 Task: Look for space in Nawāda, India from 4th September, 2023 to 10th September, 2023 for 1 adult in price range Rs.9000 to Rs.17000. Place can be private room with 1  bedroom having 1 bed and 1 bathroom. Property type can be house, flat, guest house, hotel. Amenities needed are: washing machine. Booking option can be shelf check-in. Required host language is English.
Action: Mouse moved to (487, 69)
Screenshot: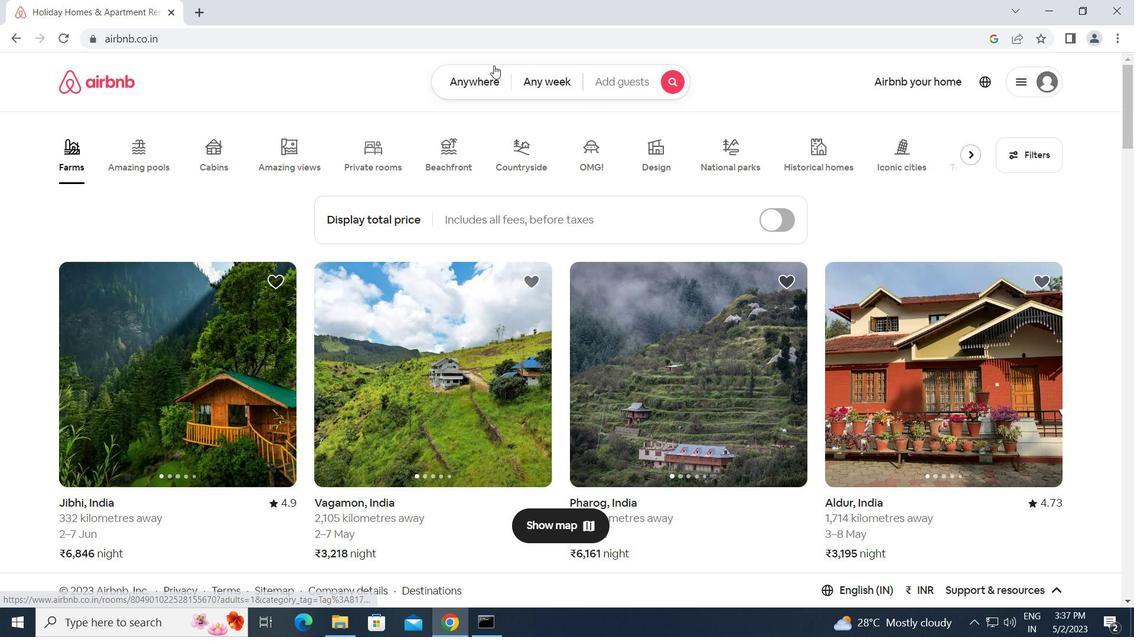 
Action: Mouse pressed left at (487, 69)
Screenshot: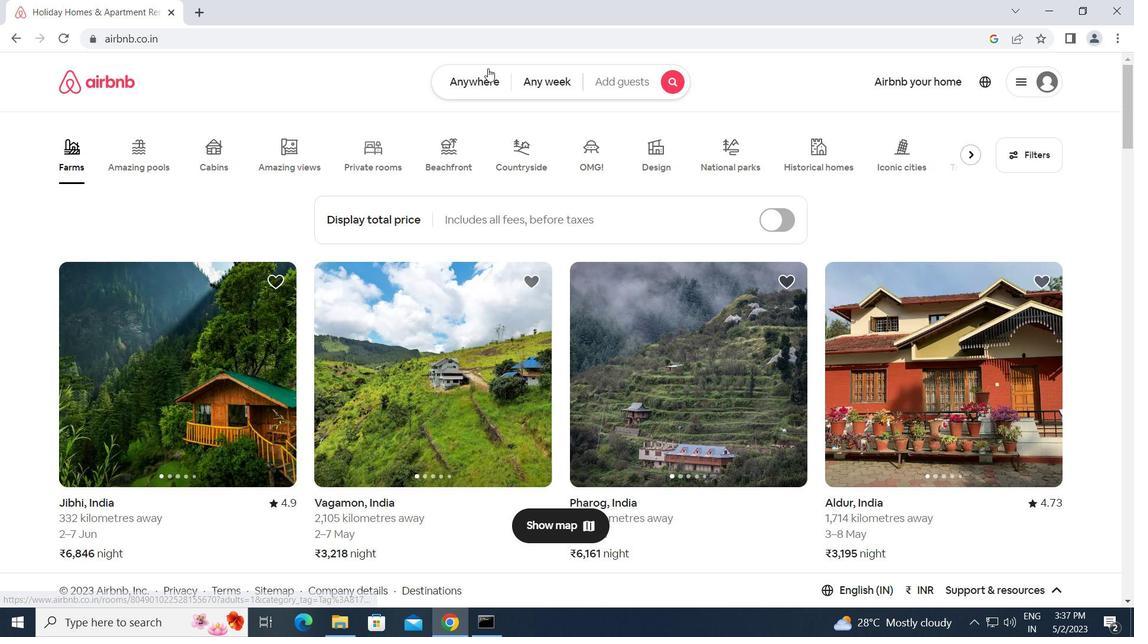 
Action: Mouse moved to (380, 134)
Screenshot: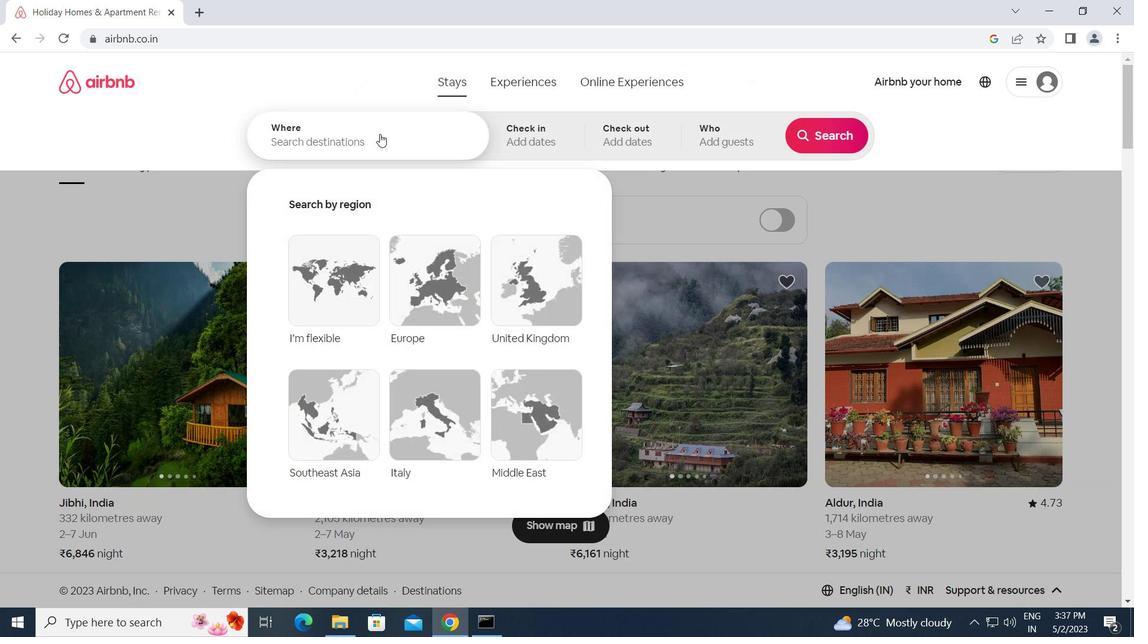 
Action: Mouse pressed left at (380, 134)
Screenshot: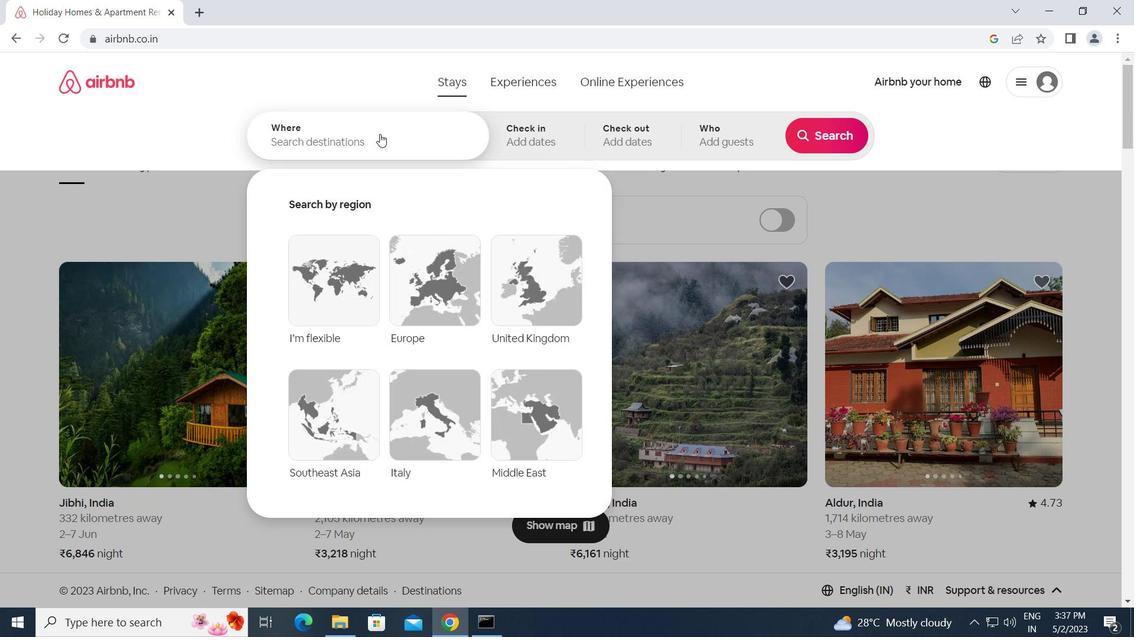 
Action: Key pressed n<Key.caps_lock>awada,<Key.space><Key.caps_lock>i<Key.caps_lock>ndia<Key.enter>
Screenshot: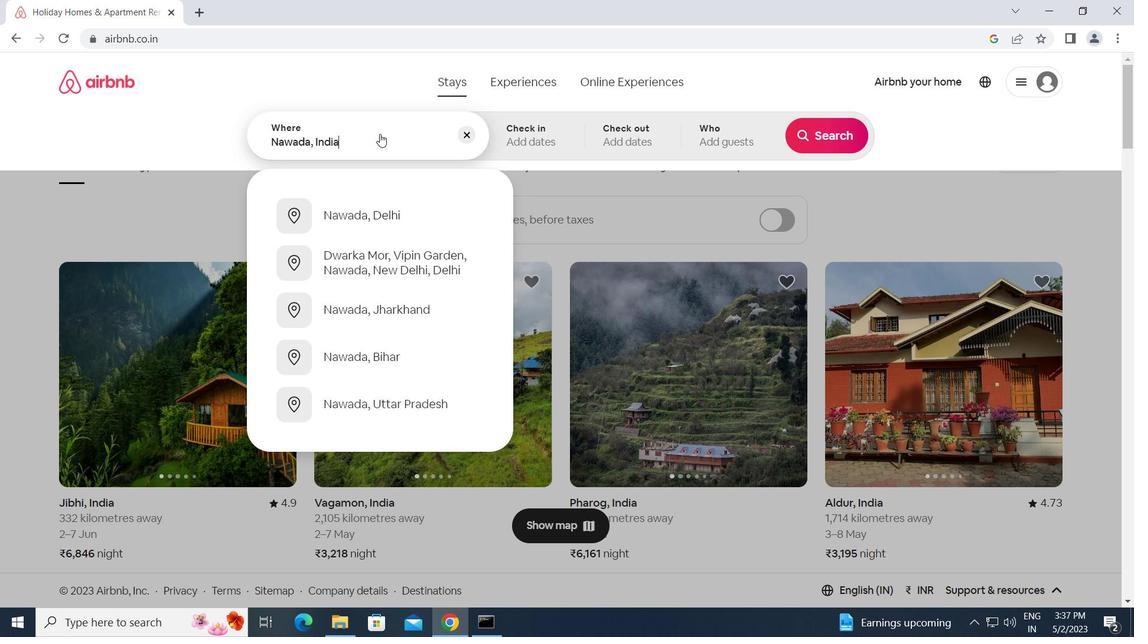 
Action: Mouse moved to (823, 252)
Screenshot: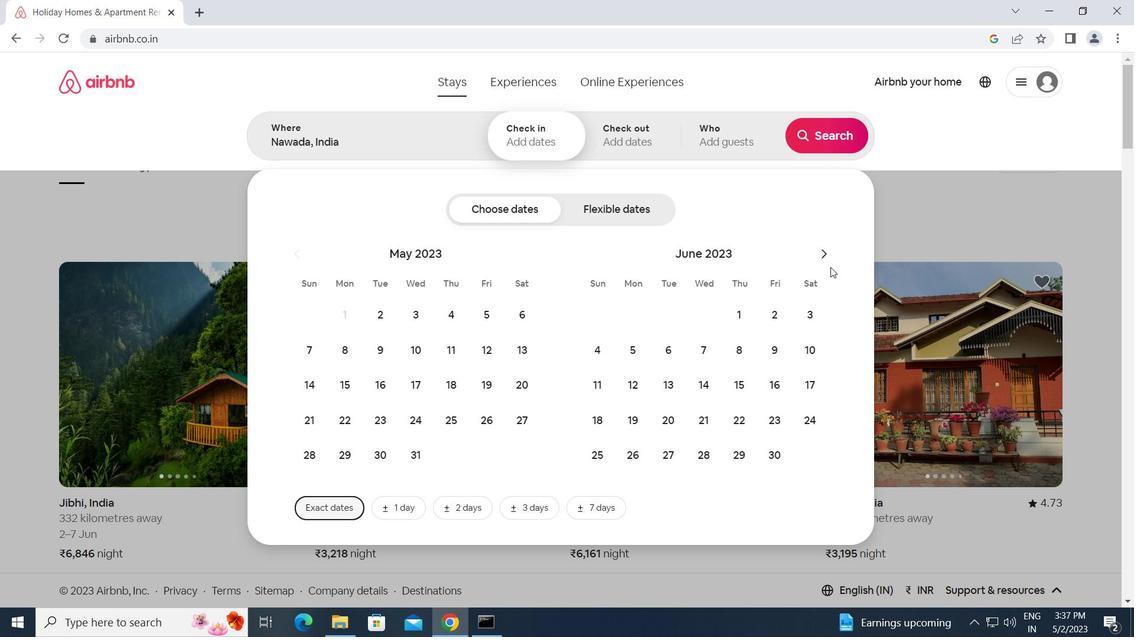 
Action: Mouse pressed left at (823, 252)
Screenshot: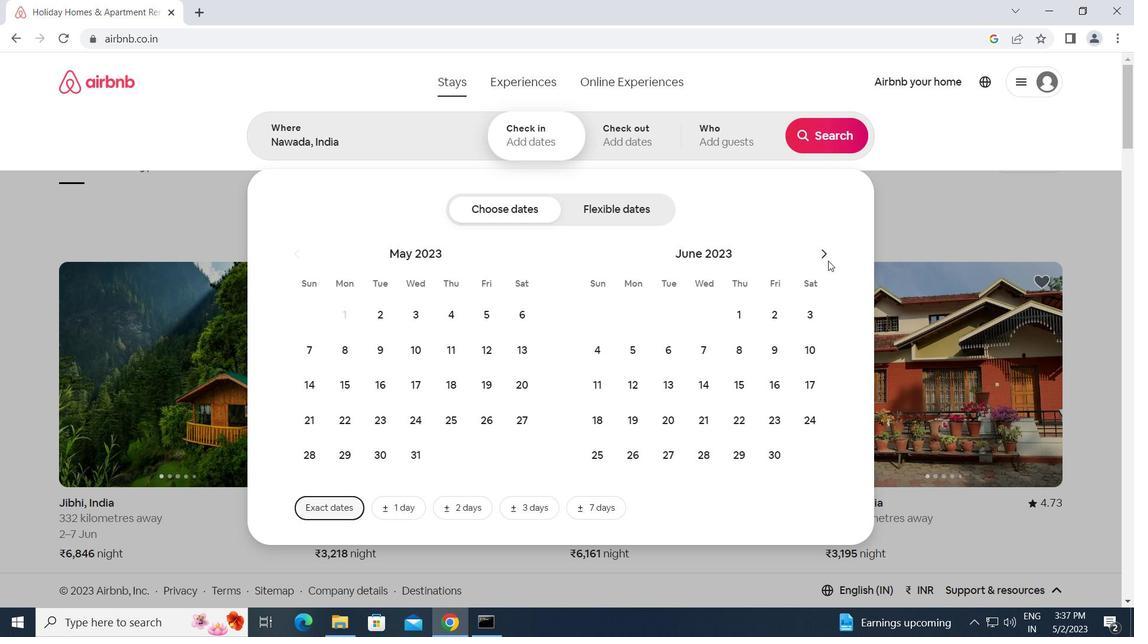 
Action: Mouse moved to (823, 252)
Screenshot: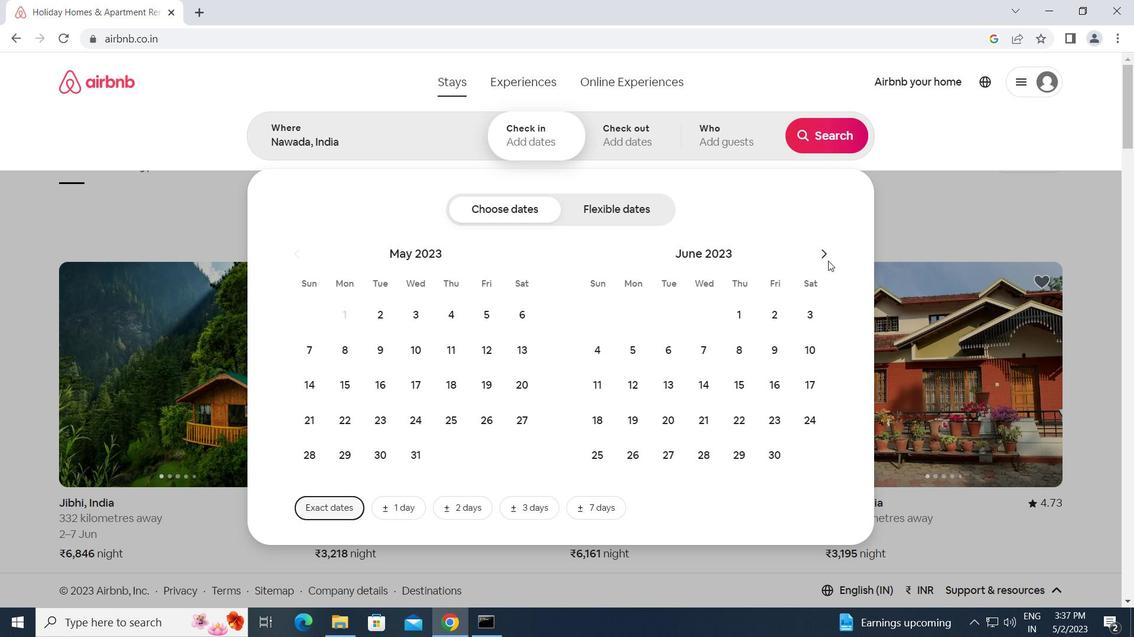 
Action: Mouse pressed left at (823, 252)
Screenshot: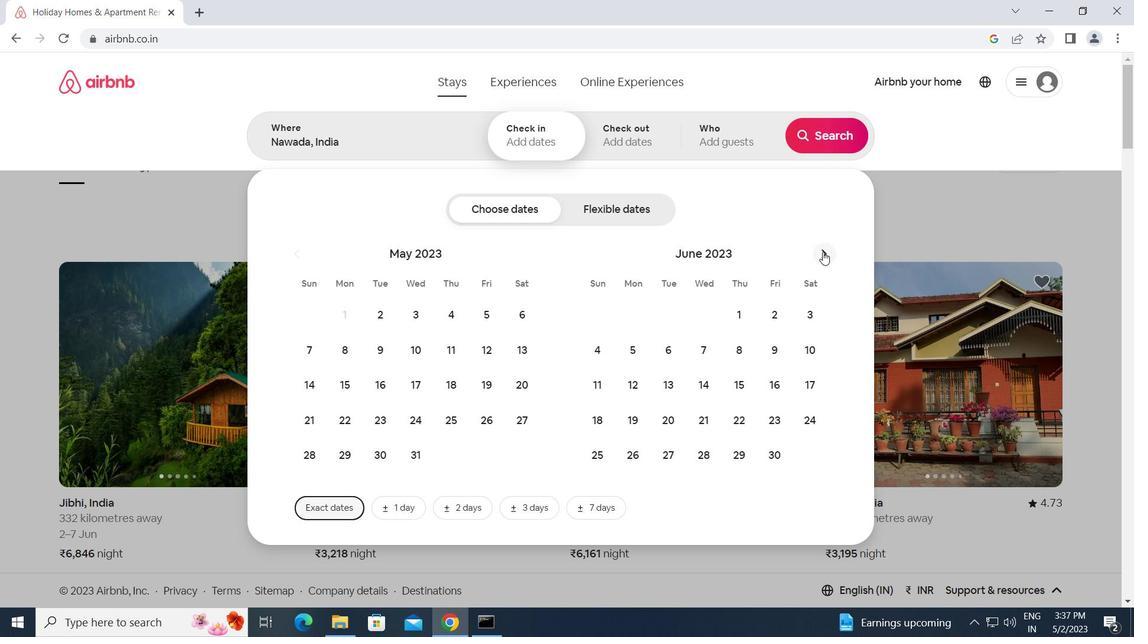 
Action: Mouse pressed left at (823, 252)
Screenshot: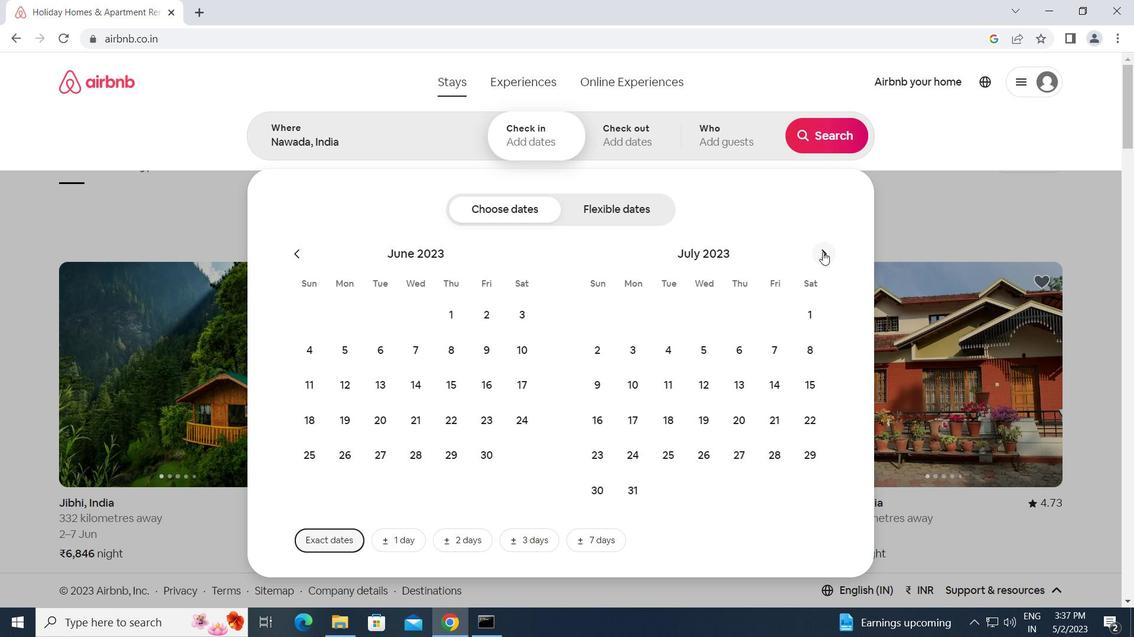 
Action: Mouse moved to (823, 252)
Screenshot: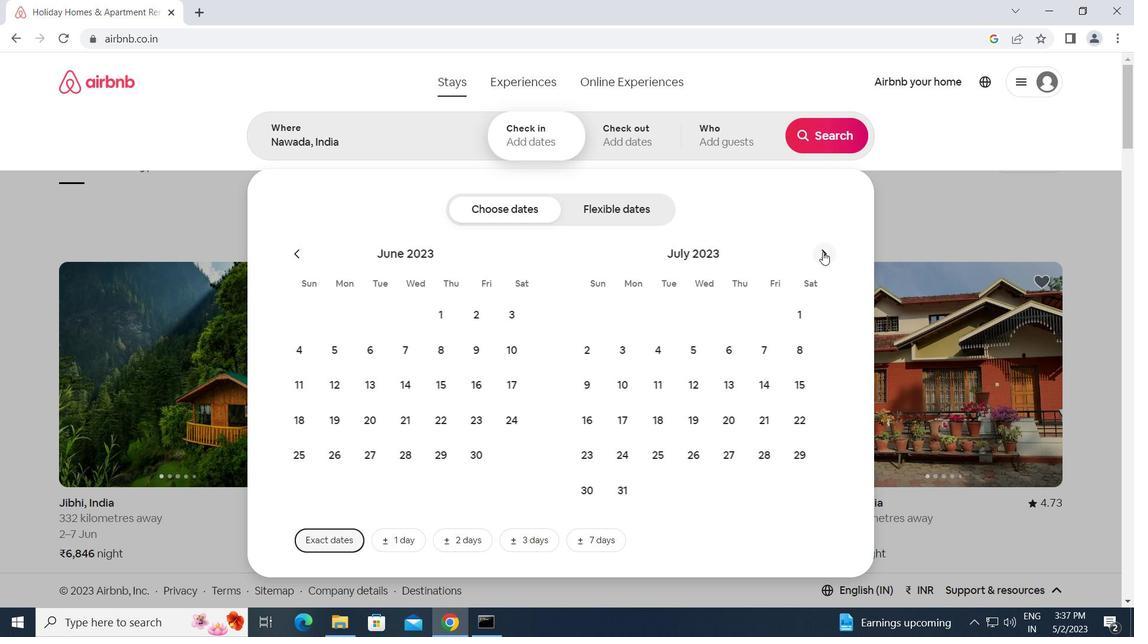 
Action: Mouse pressed left at (823, 252)
Screenshot: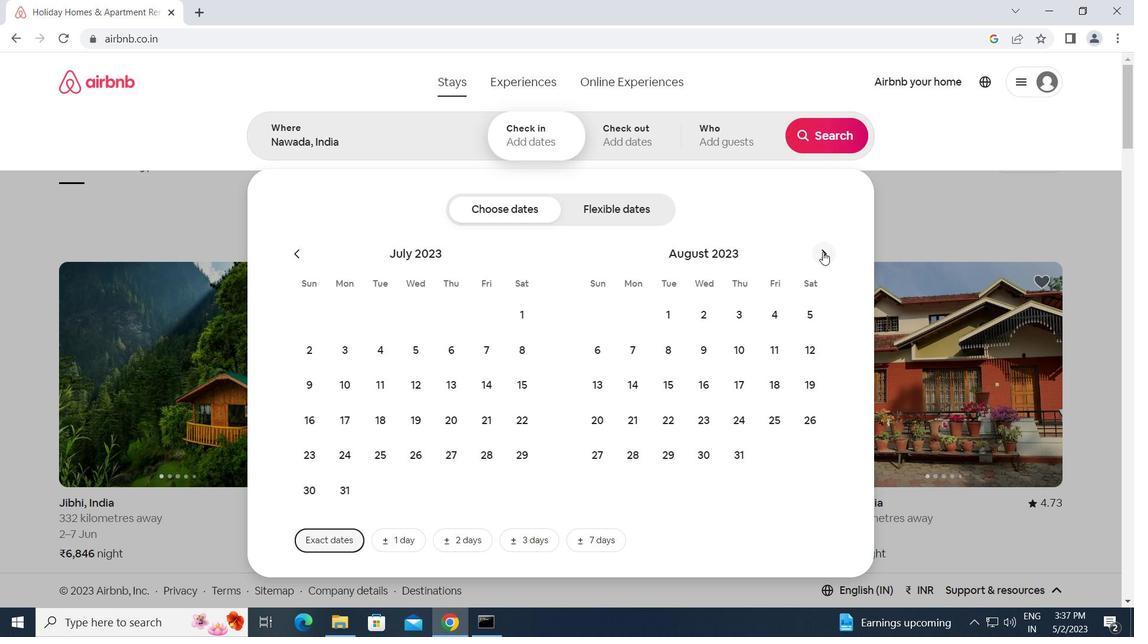 
Action: Mouse moved to (630, 354)
Screenshot: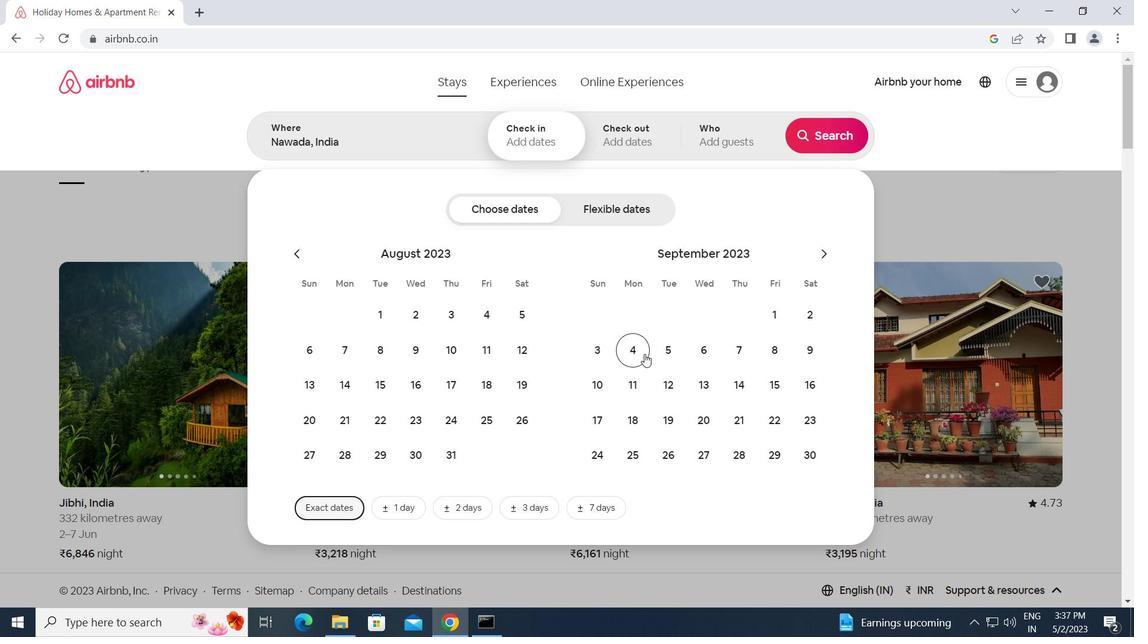 
Action: Mouse pressed left at (630, 354)
Screenshot: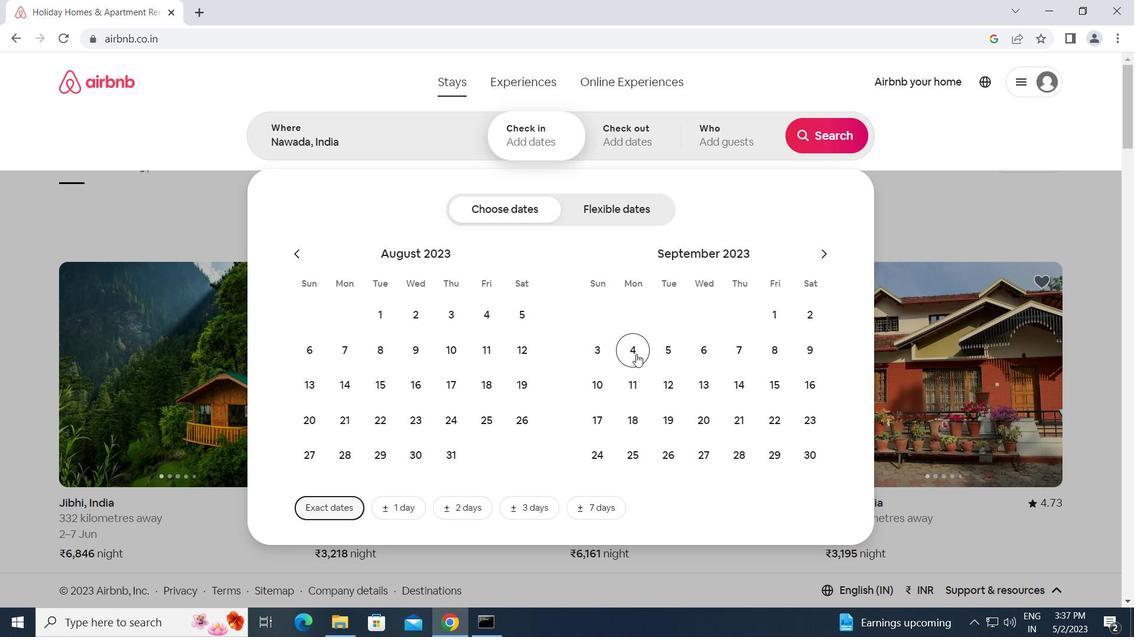 
Action: Mouse moved to (591, 389)
Screenshot: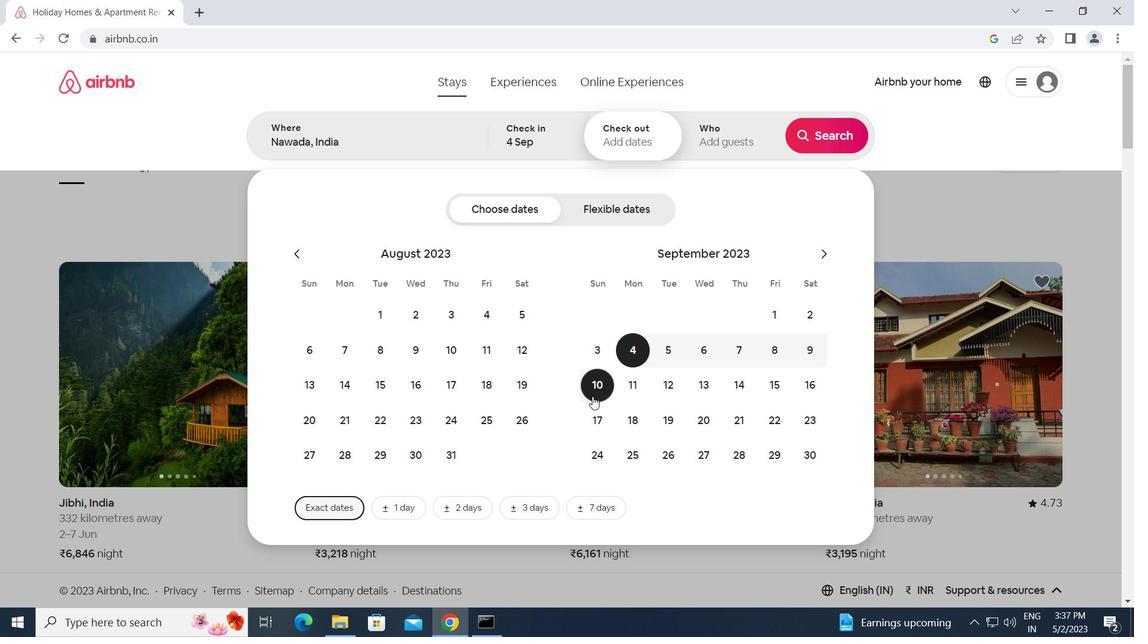 
Action: Mouse pressed left at (591, 389)
Screenshot: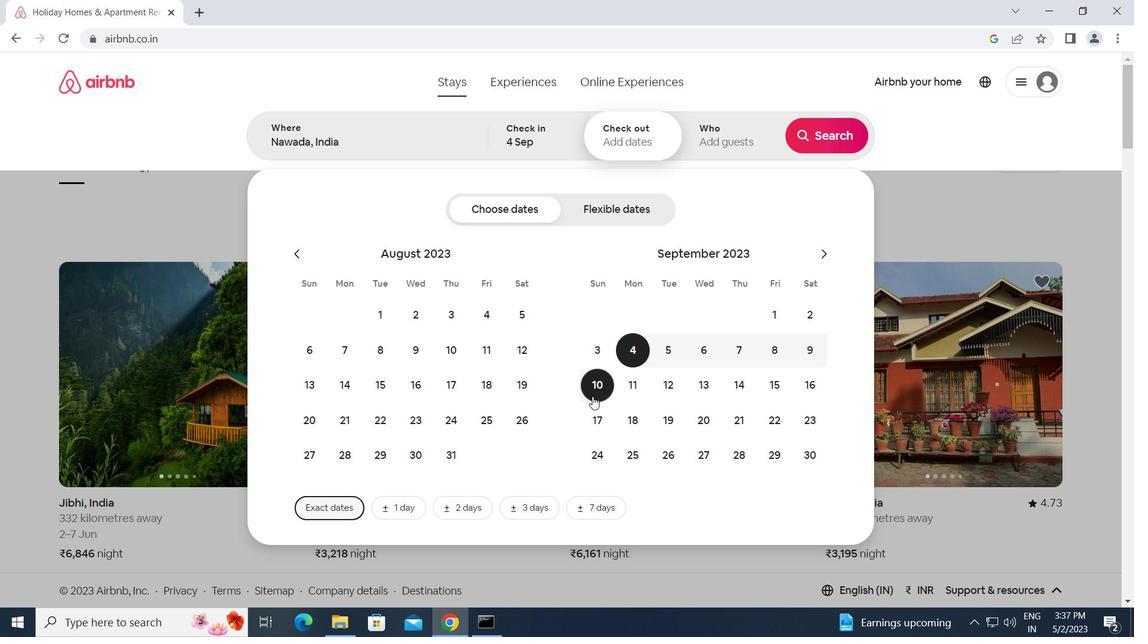 
Action: Mouse moved to (734, 138)
Screenshot: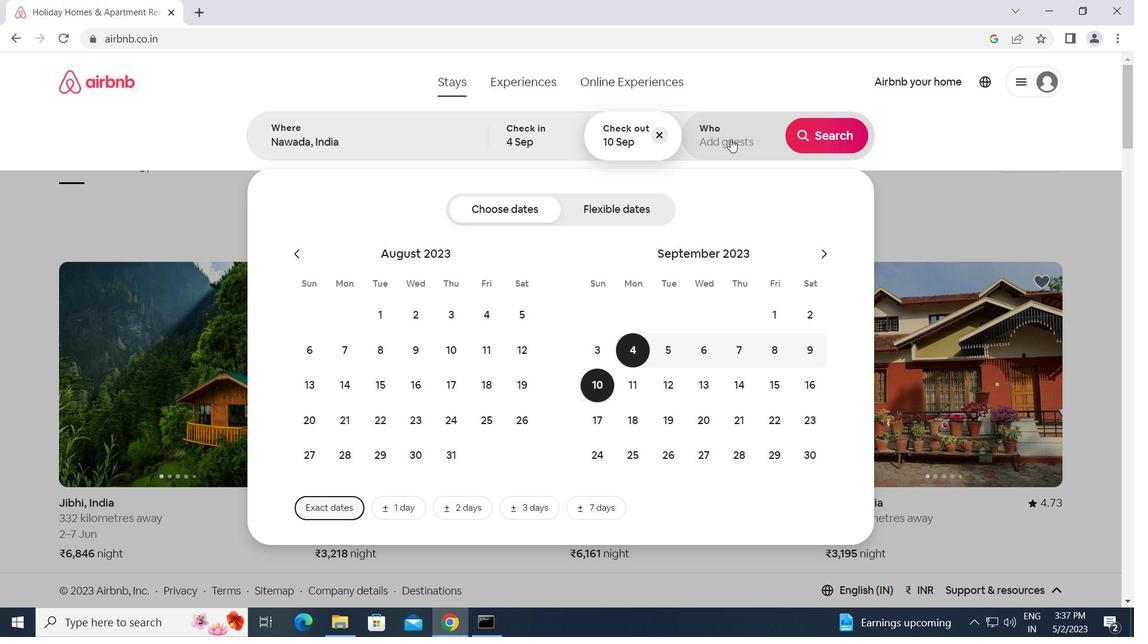 
Action: Mouse pressed left at (734, 138)
Screenshot: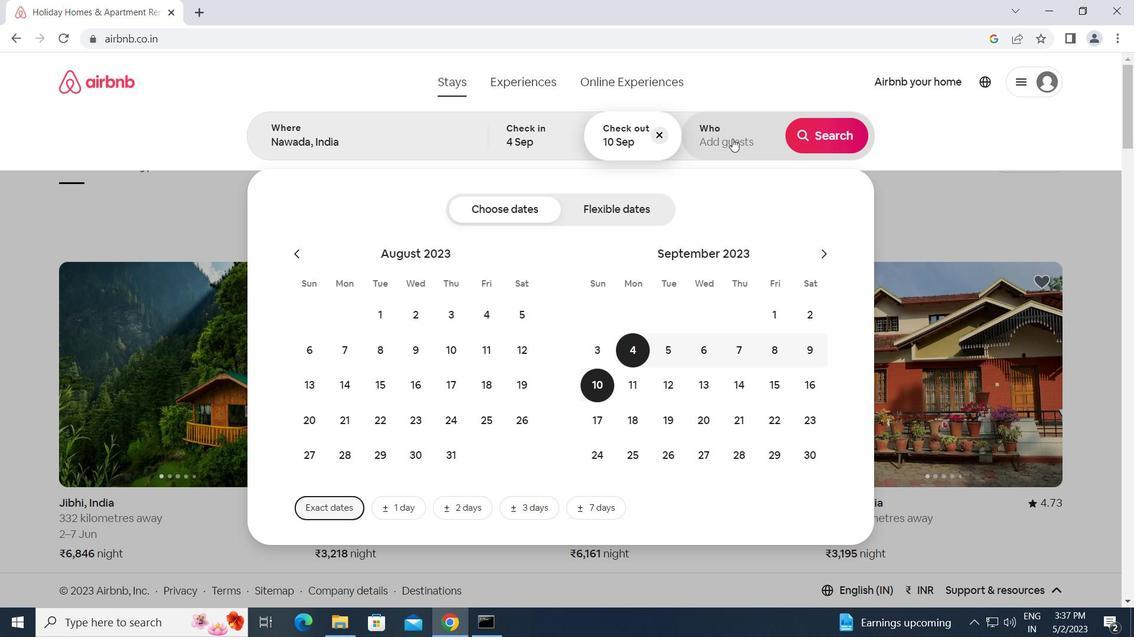 
Action: Mouse moved to (834, 206)
Screenshot: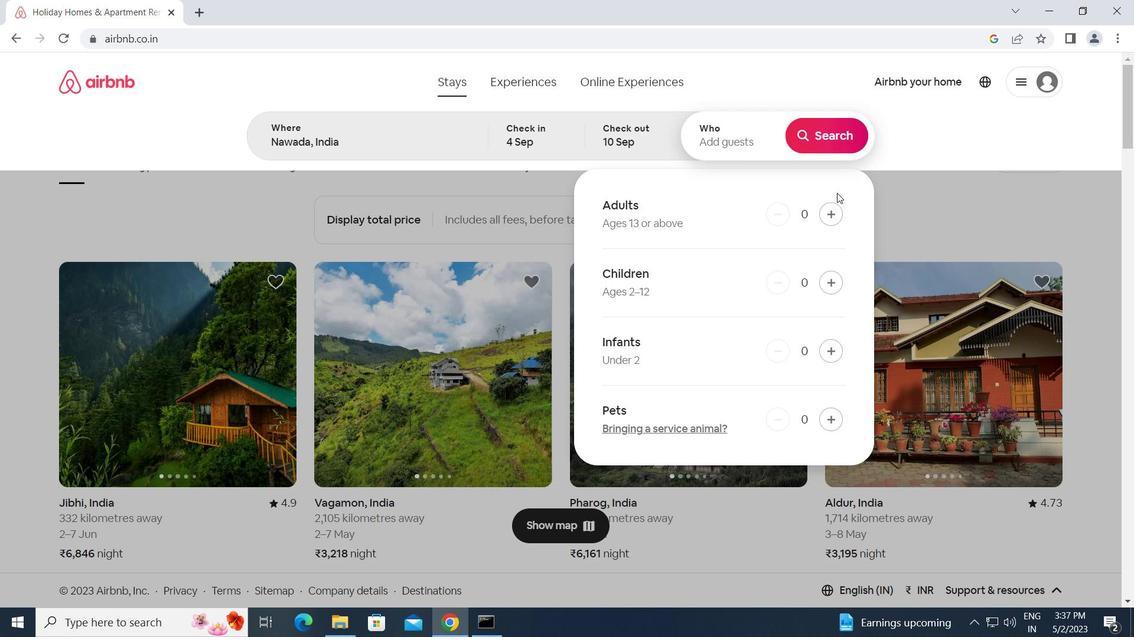 
Action: Mouse pressed left at (834, 206)
Screenshot: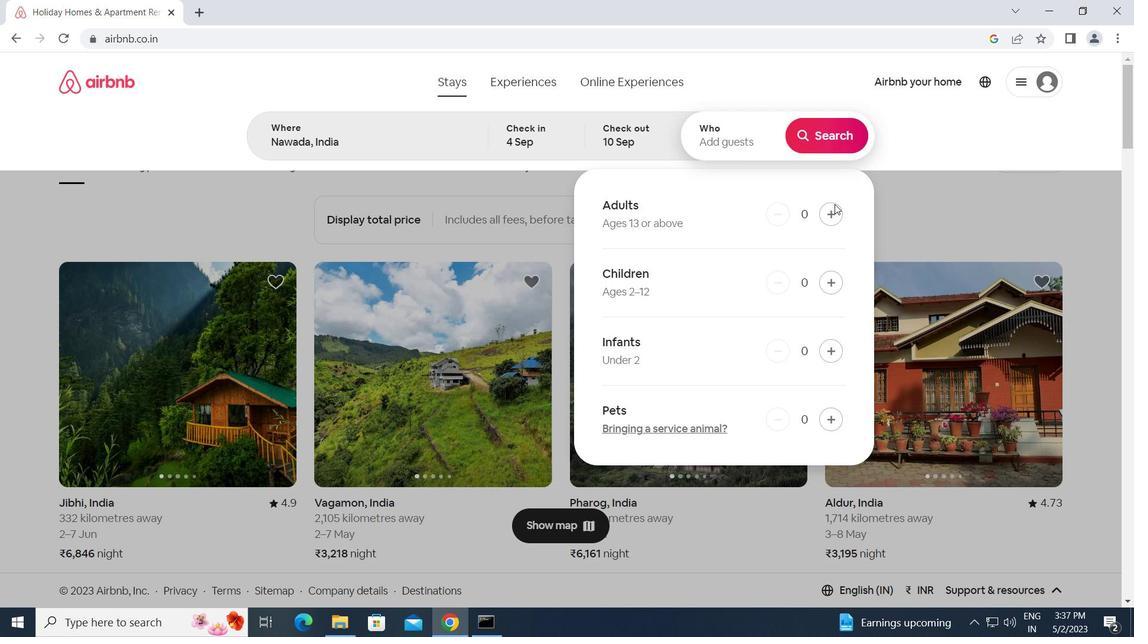 
Action: Mouse moved to (842, 135)
Screenshot: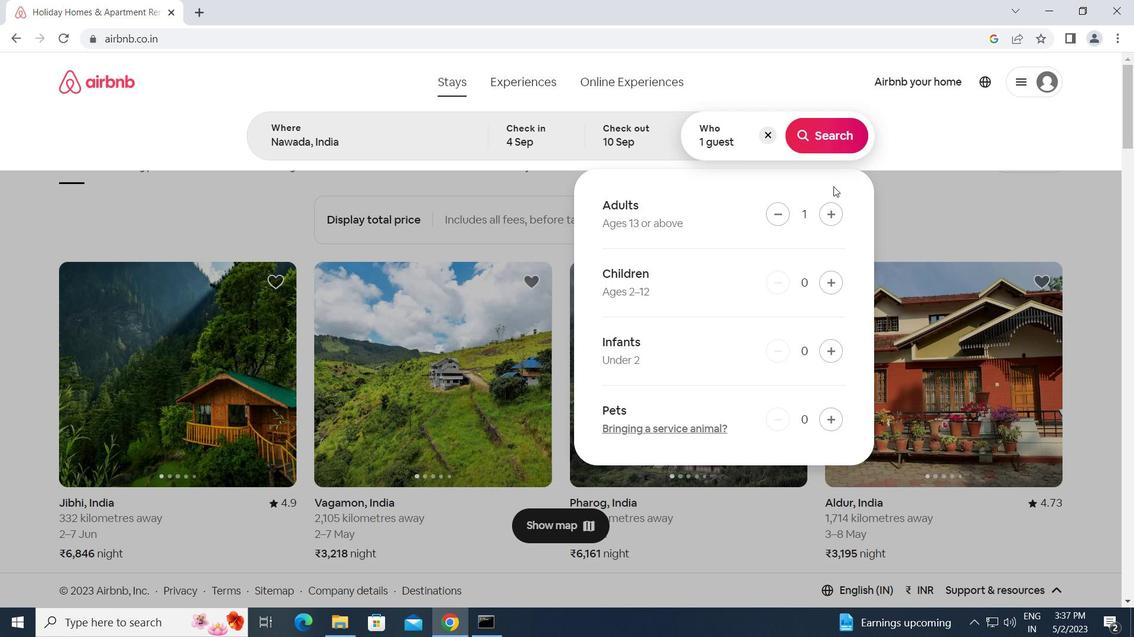 
Action: Mouse pressed left at (842, 135)
Screenshot: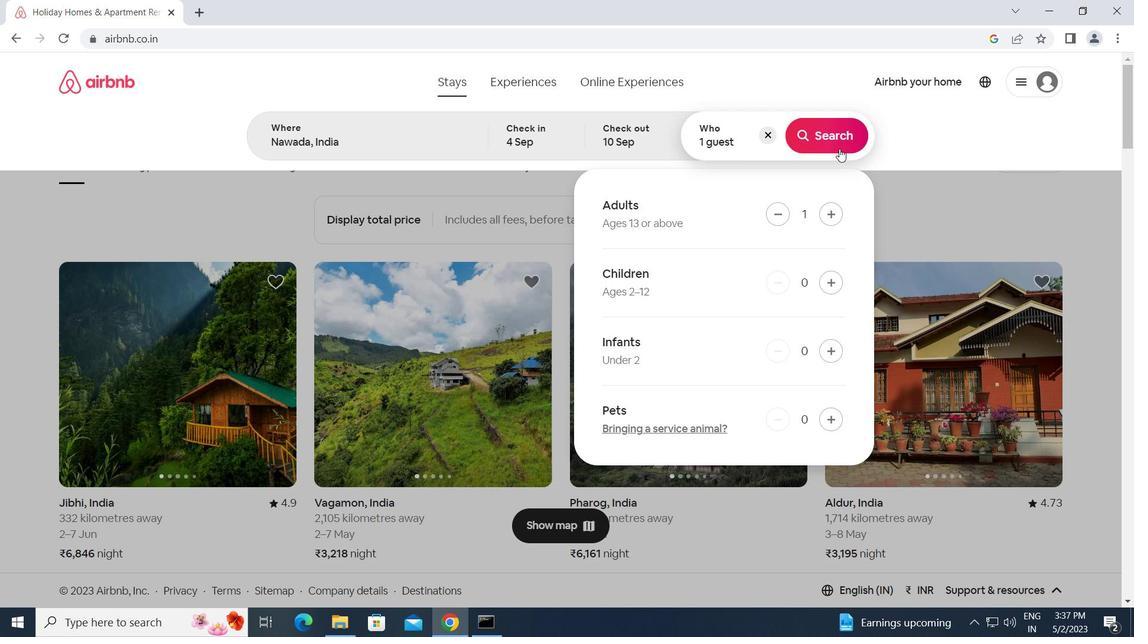 
Action: Mouse moved to (1063, 144)
Screenshot: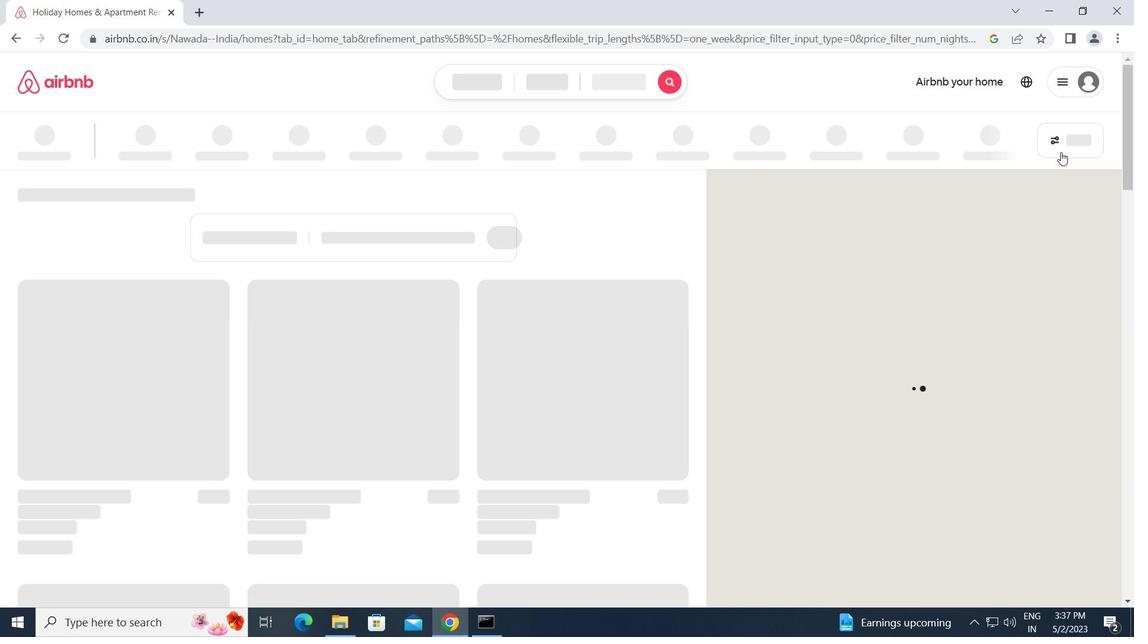 
Action: Mouse pressed left at (1063, 144)
Screenshot: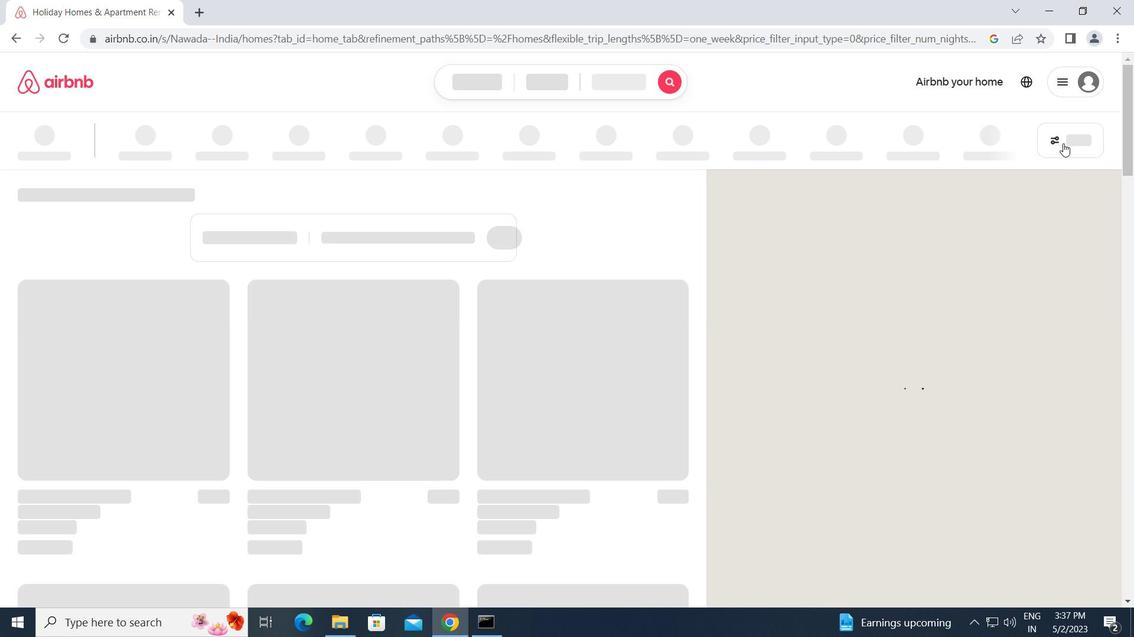 
Action: Mouse moved to (373, 330)
Screenshot: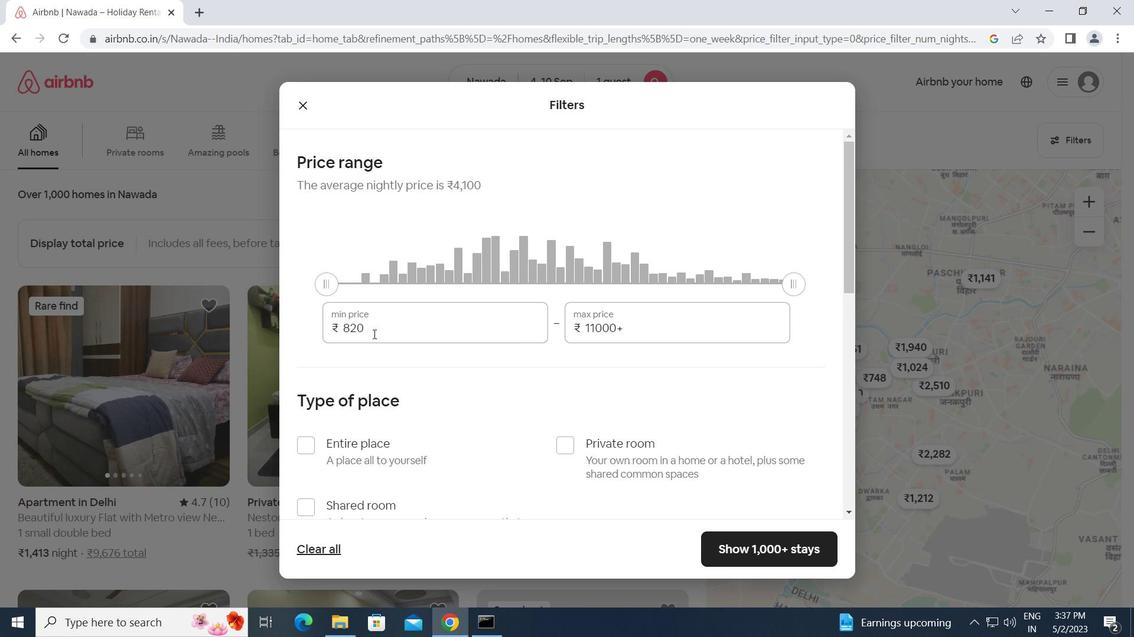 
Action: Mouse pressed left at (373, 330)
Screenshot: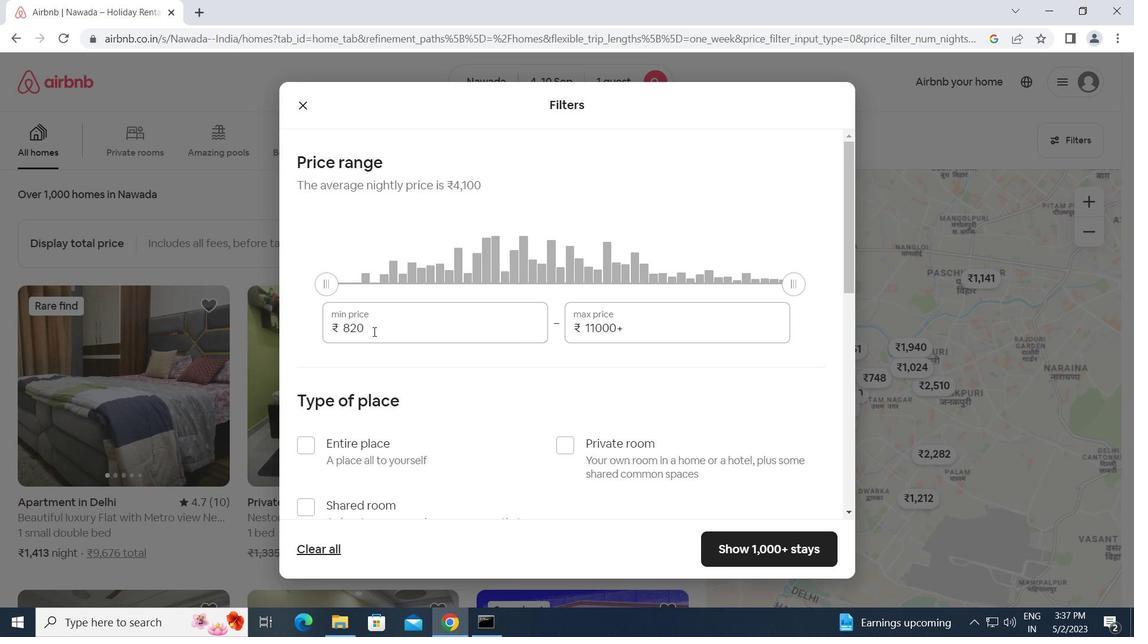 
Action: Mouse moved to (342, 334)
Screenshot: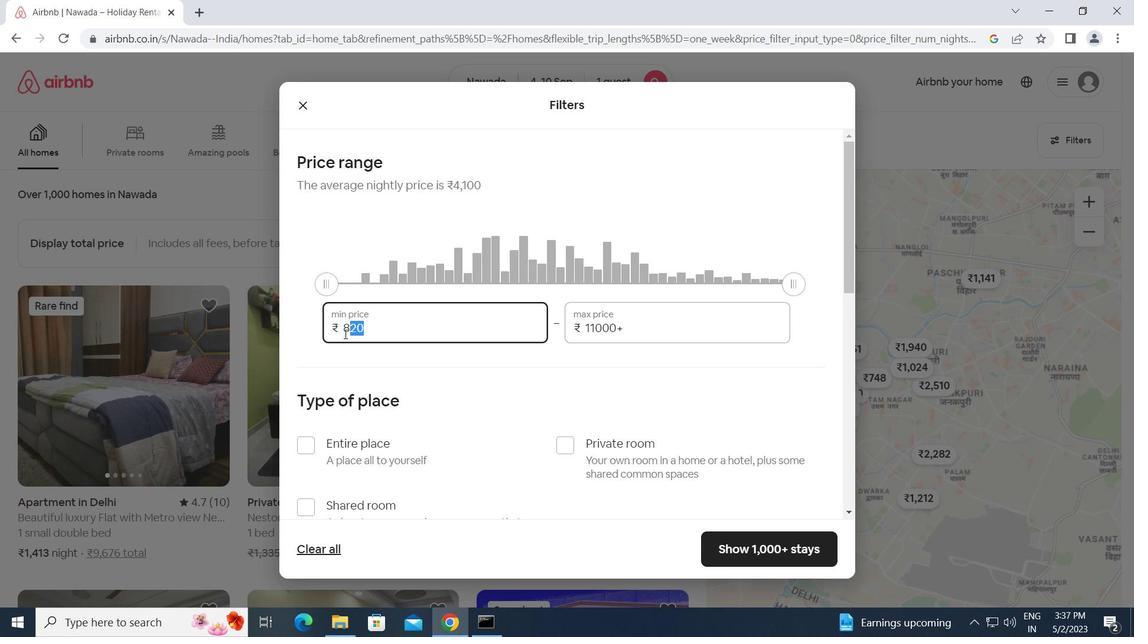 
Action: Key pressed 9000<Key.tab>17000
Screenshot: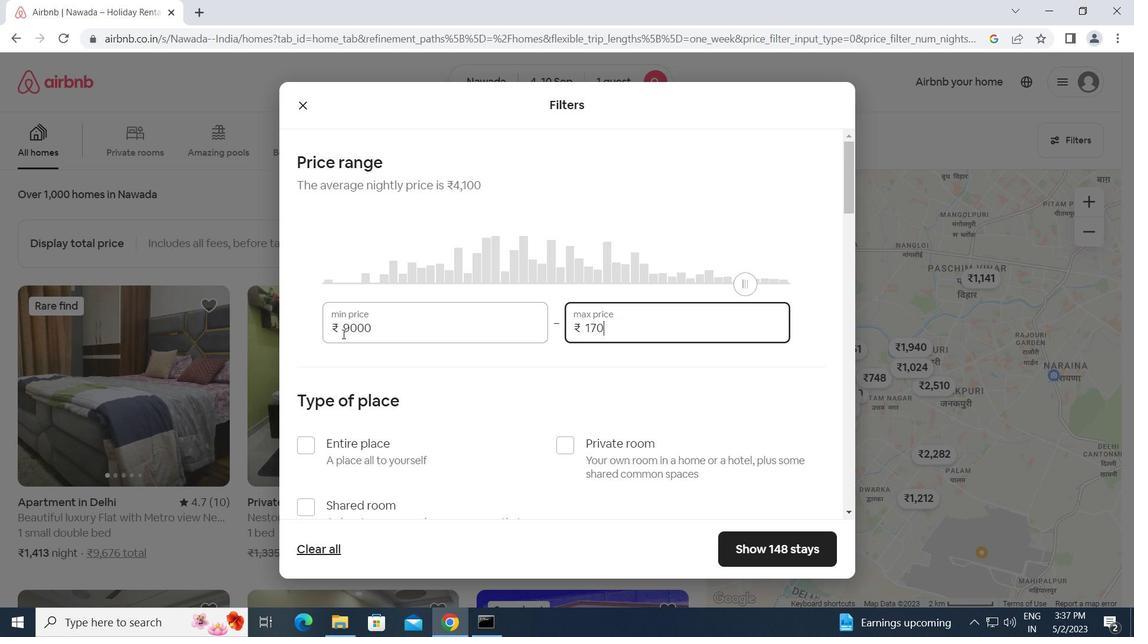 
Action: Mouse moved to (574, 445)
Screenshot: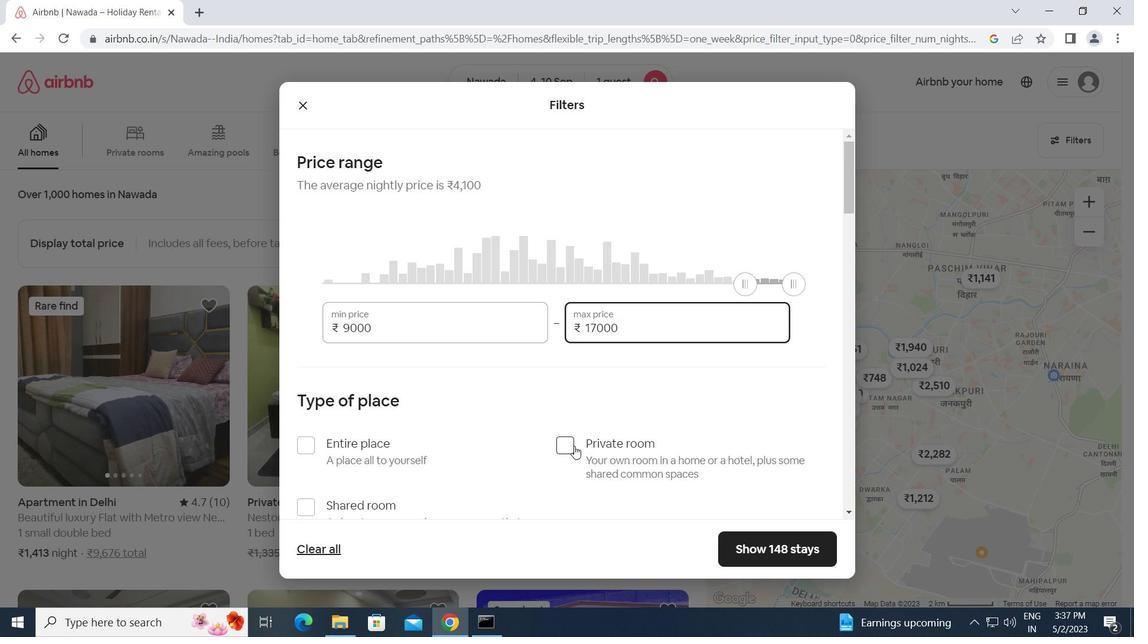 
Action: Mouse pressed left at (574, 445)
Screenshot: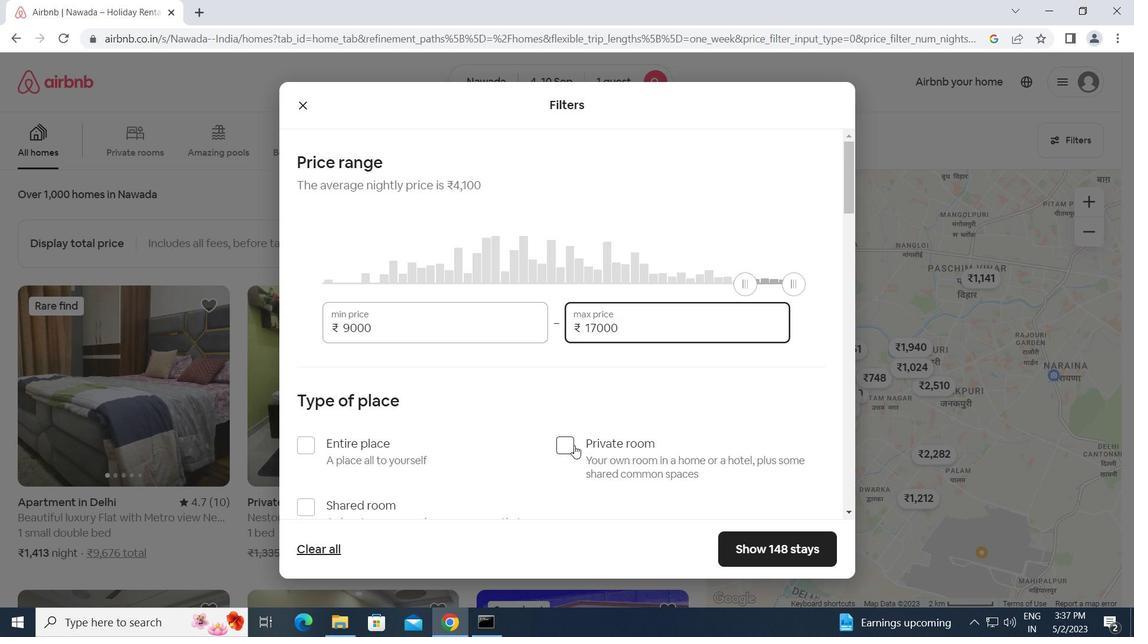 
Action: Mouse moved to (572, 445)
Screenshot: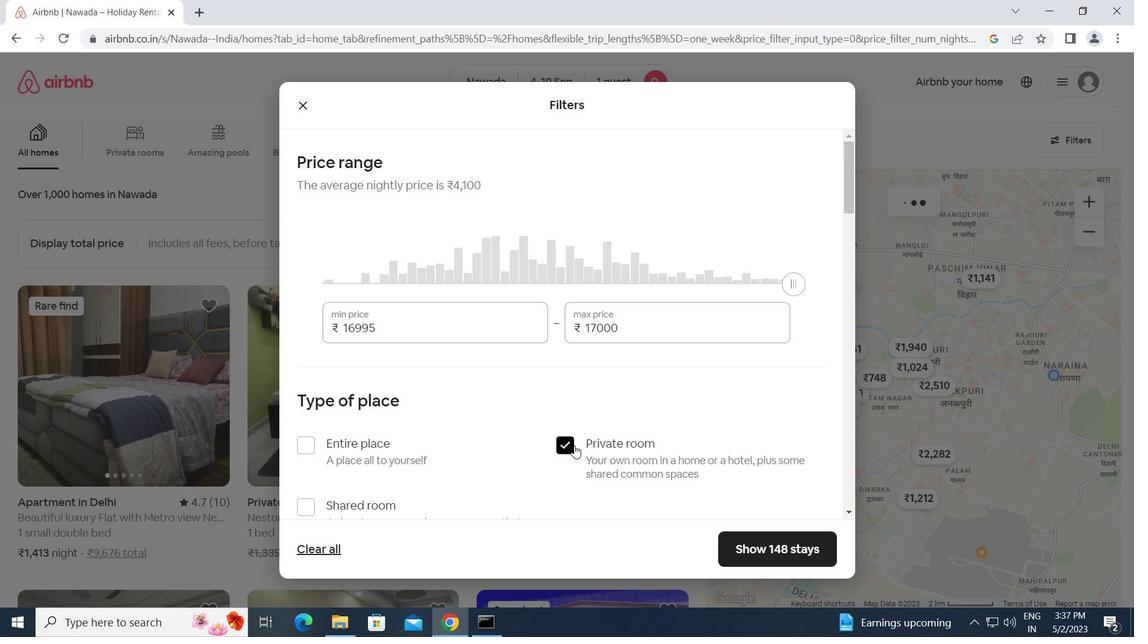 
Action: Mouse scrolled (572, 444) with delta (0, 0)
Screenshot: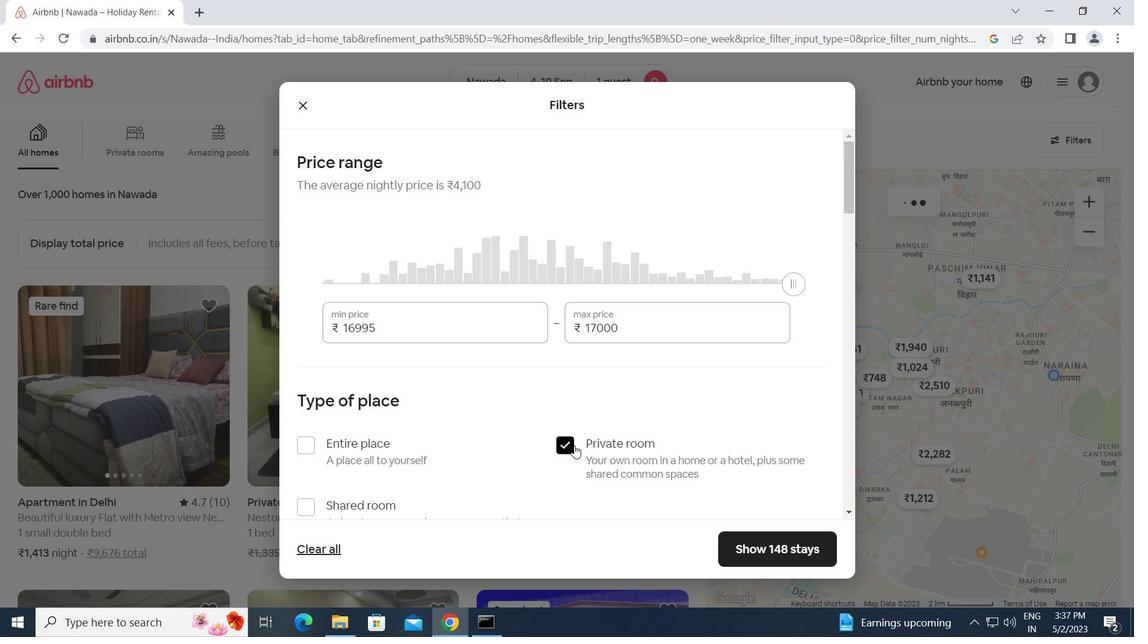 
Action: Mouse scrolled (572, 444) with delta (0, 0)
Screenshot: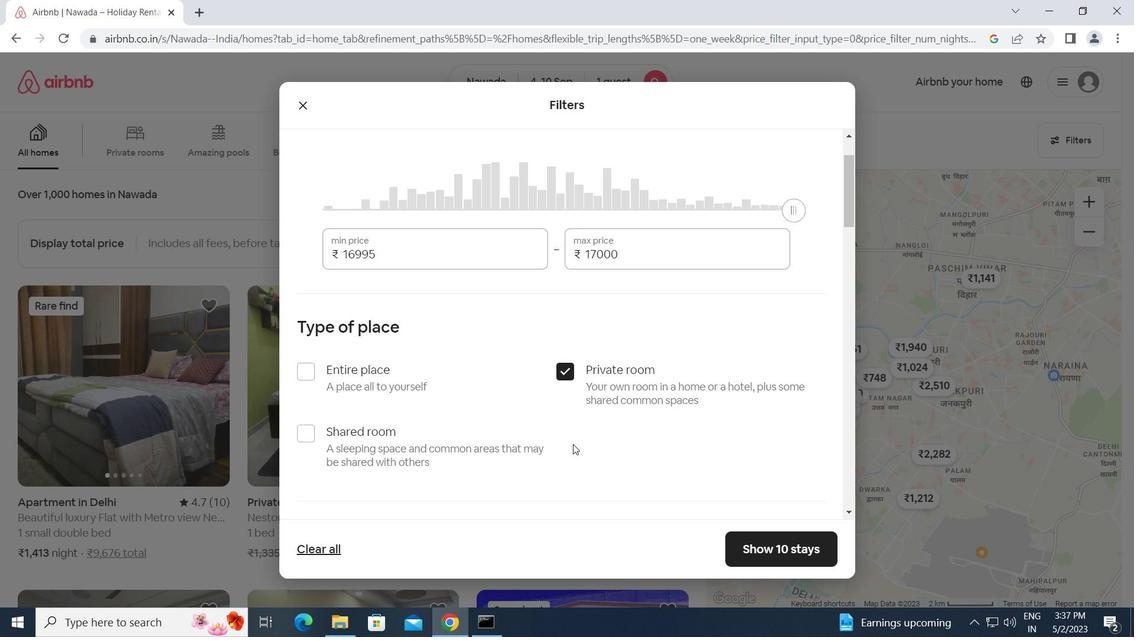 
Action: Mouse scrolled (572, 444) with delta (0, 0)
Screenshot: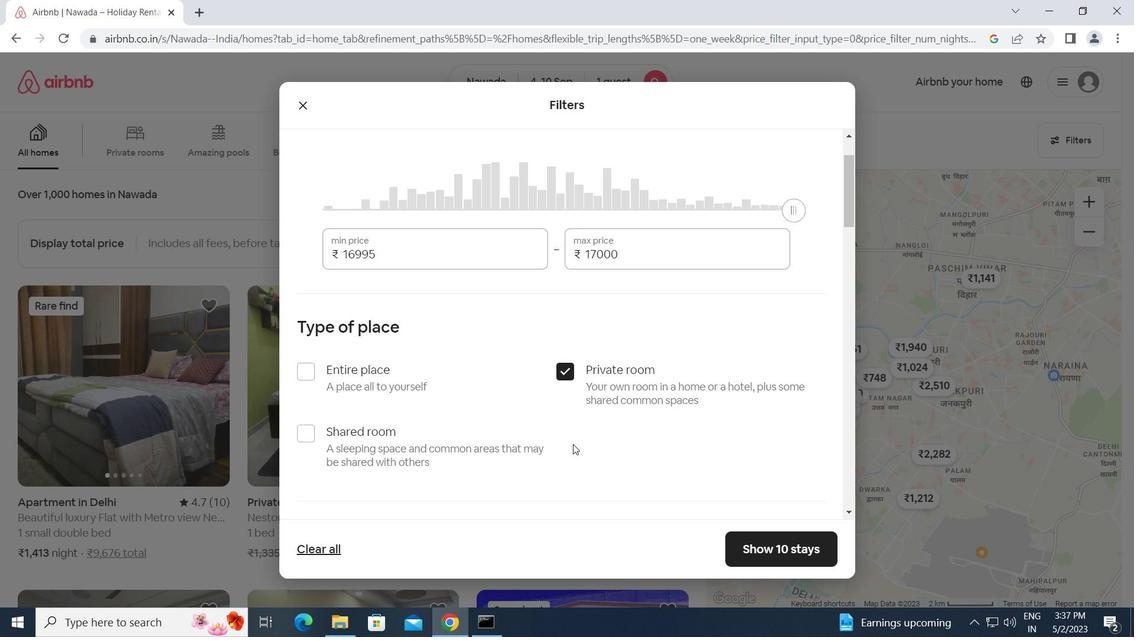 
Action: Mouse scrolled (572, 444) with delta (0, 0)
Screenshot: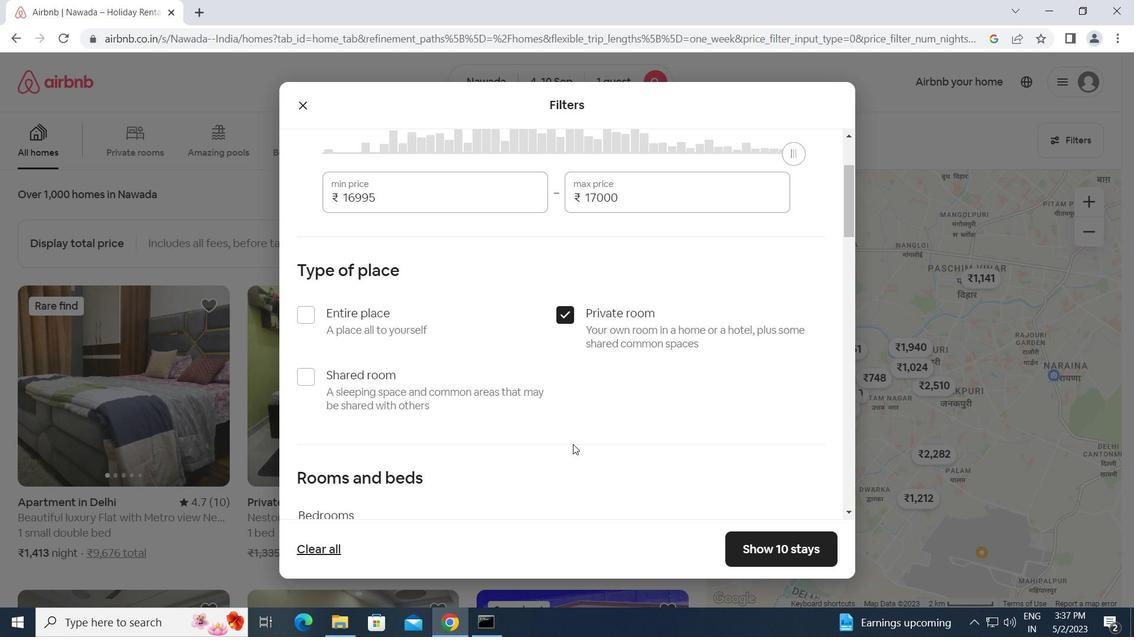 
Action: Mouse moved to (384, 388)
Screenshot: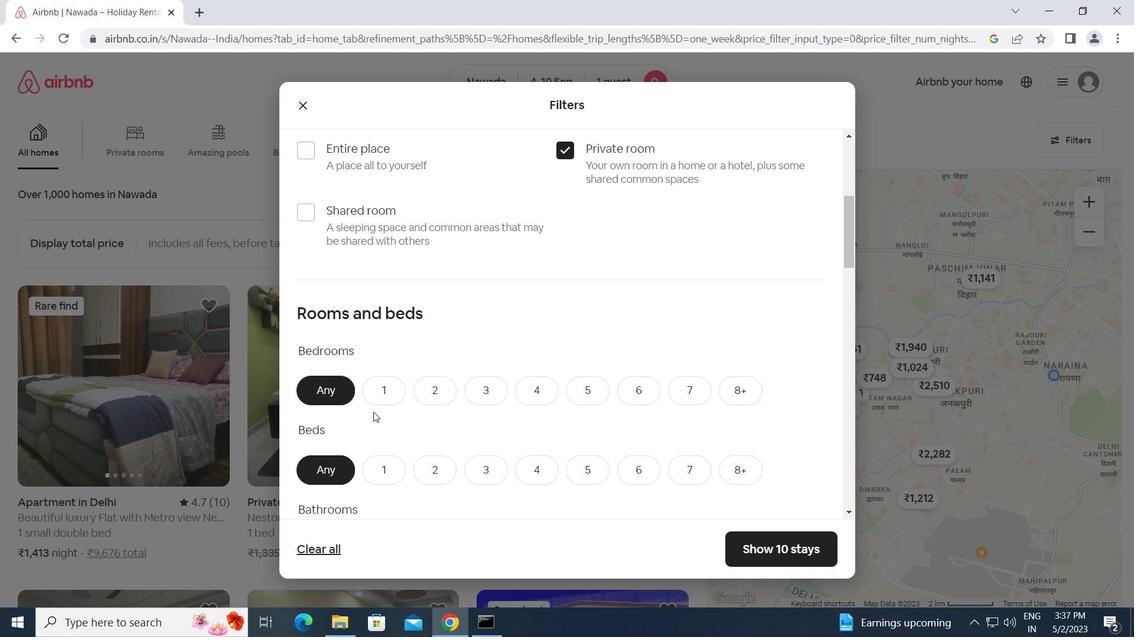 
Action: Mouse scrolled (384, 387) with delta (0, 0)
Screenshot: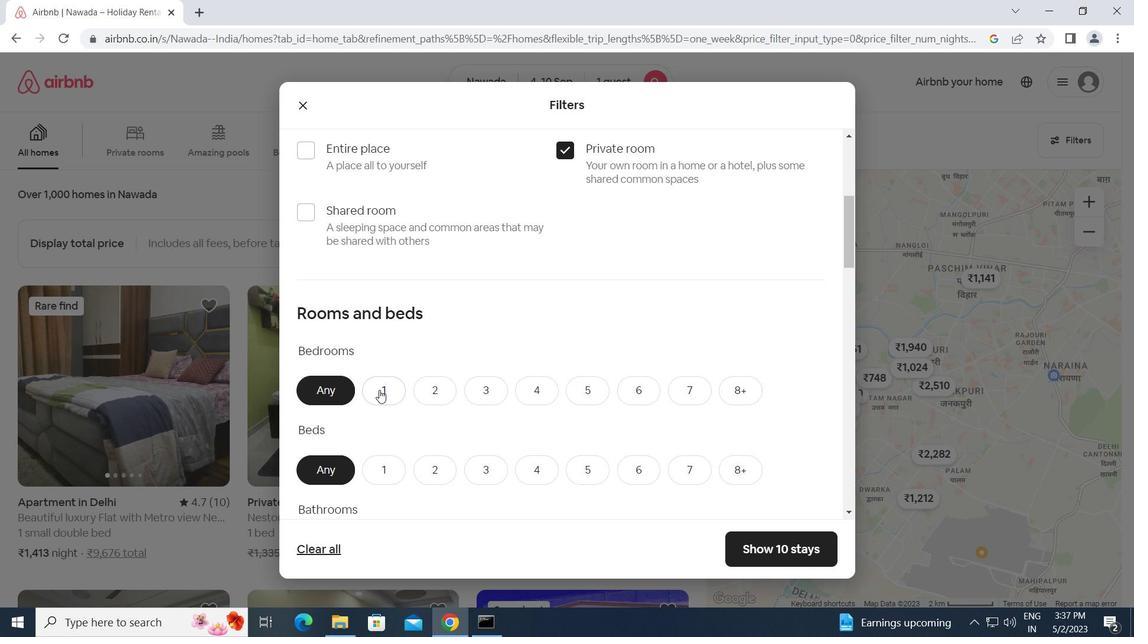 
Action: Mouse moved to (385, 322)
Screenshot: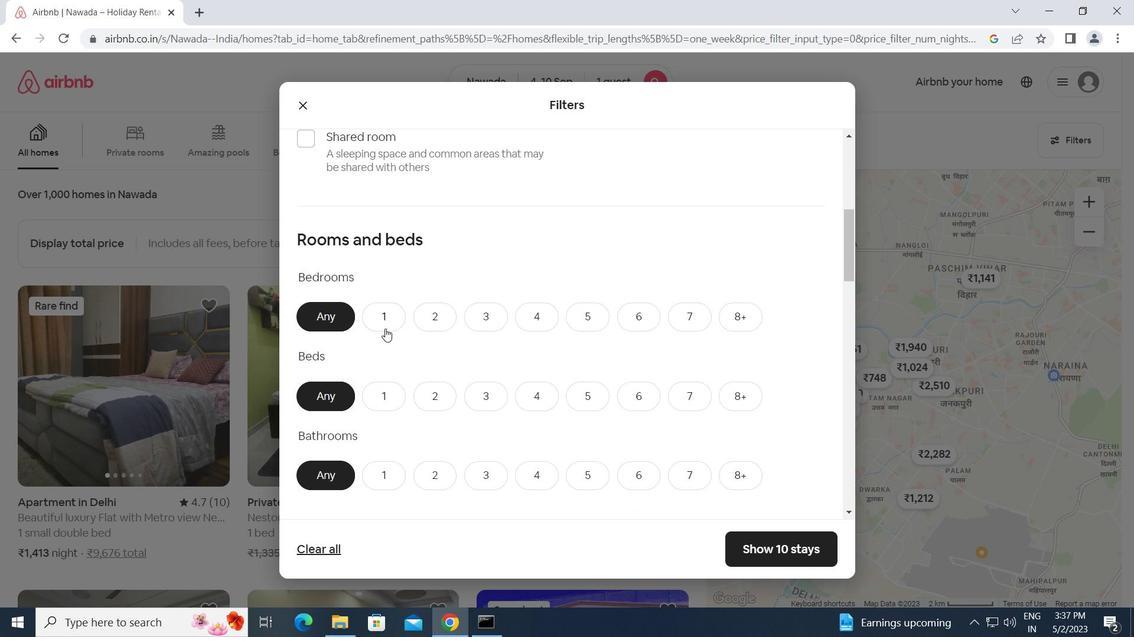 
Action: Mouse pressed left at (385, 322)
Screenshot: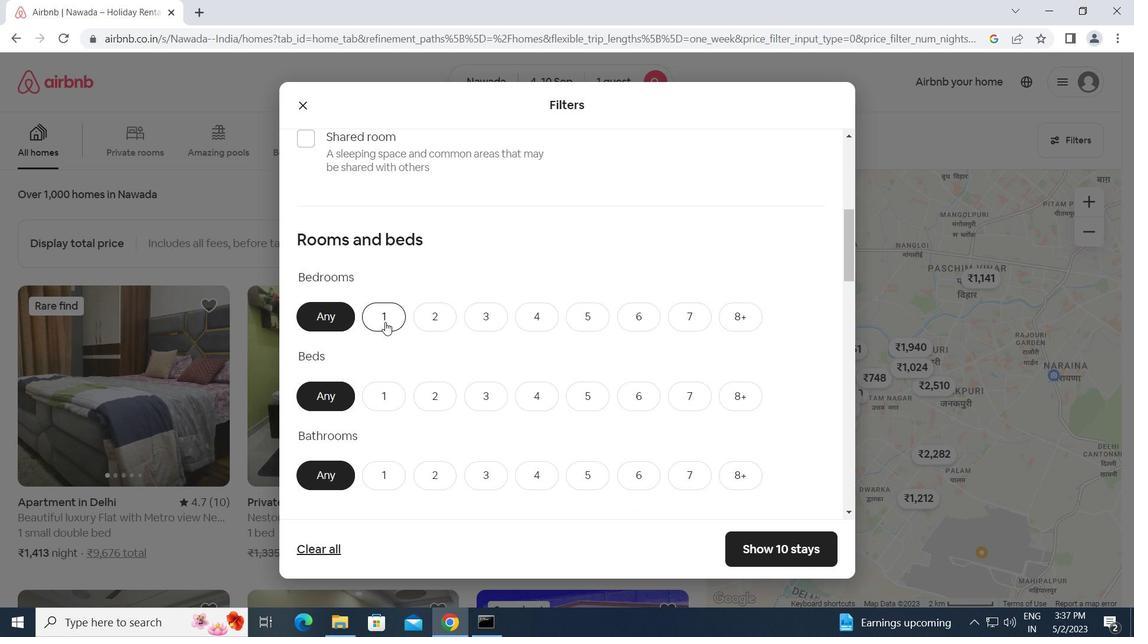 
Action: Mouse moved to (385, 400)
Screenshot: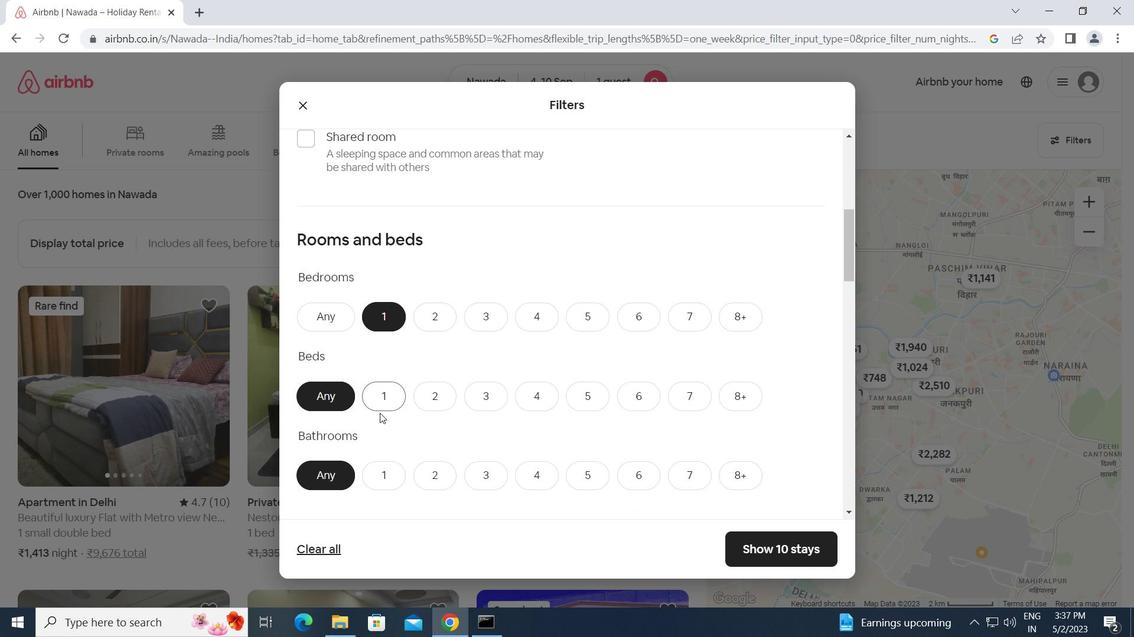 
Action: Mouse pressed left at (385, 400)
Screenshot: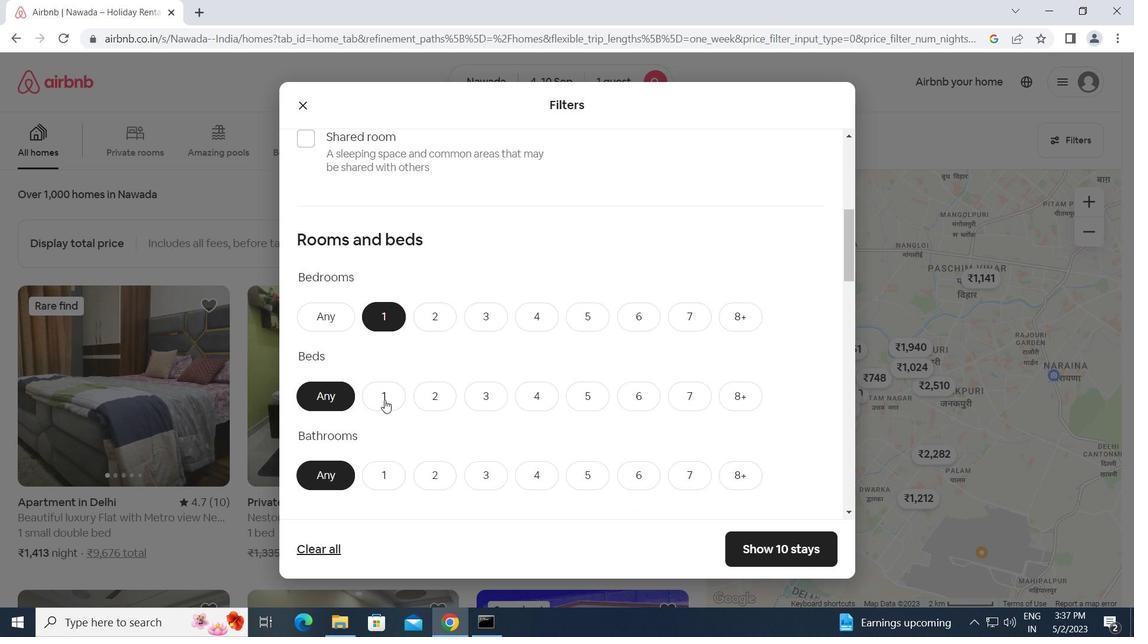
Action: Mouse moved to (381, 477)
Screenshot: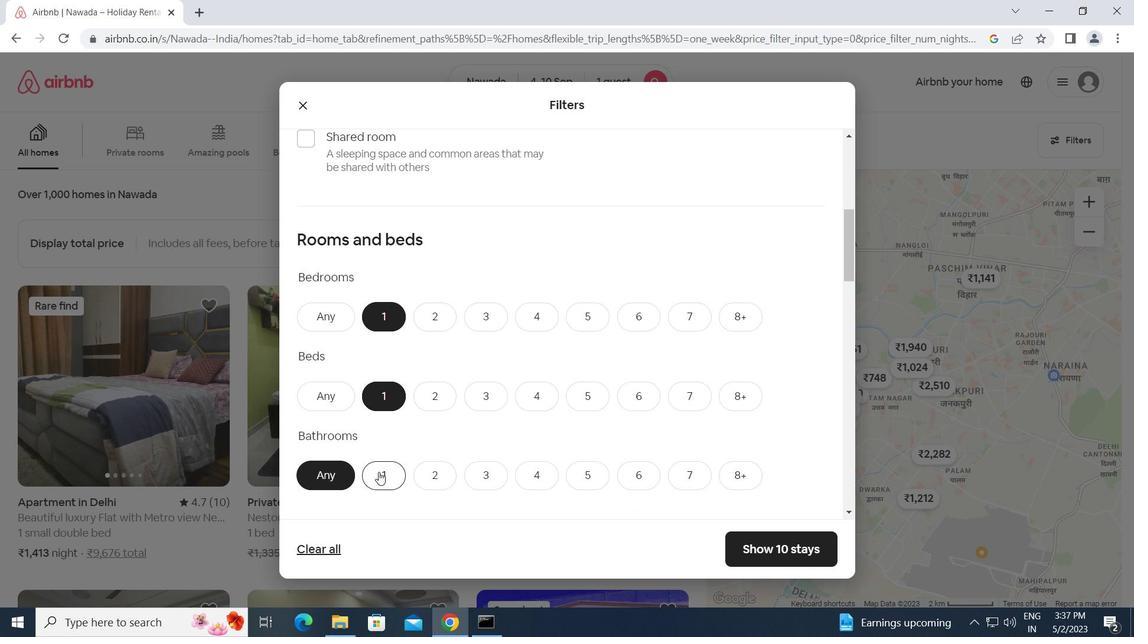 
Action: Mouse pressed left at (381, 477)
Screenshot: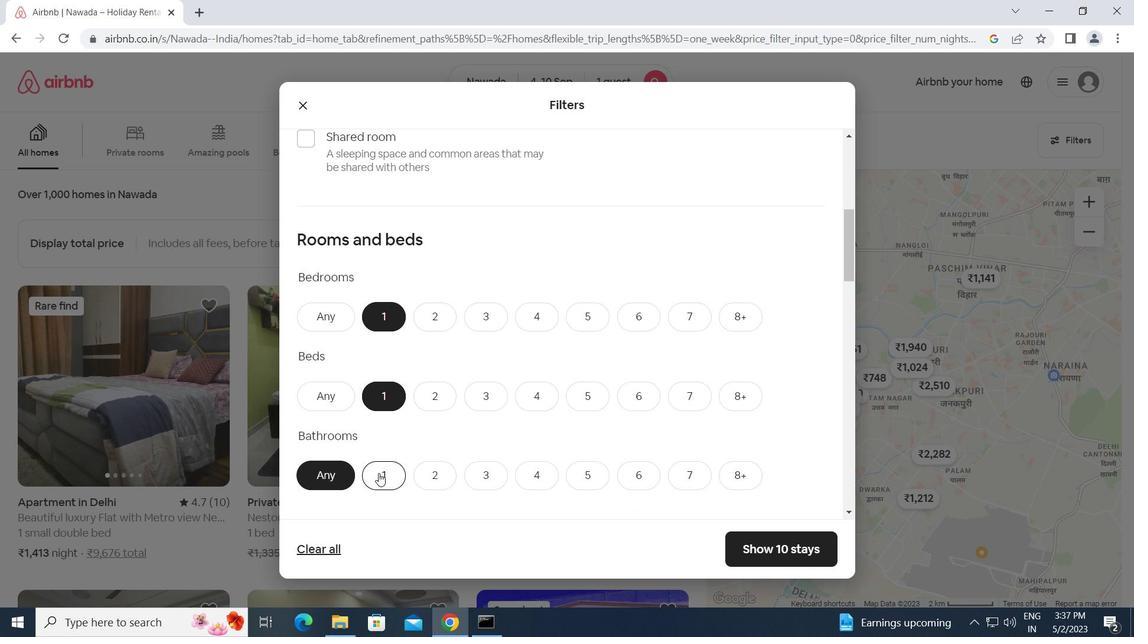
Action: Mouse moved to (490, 464)
Screenshot: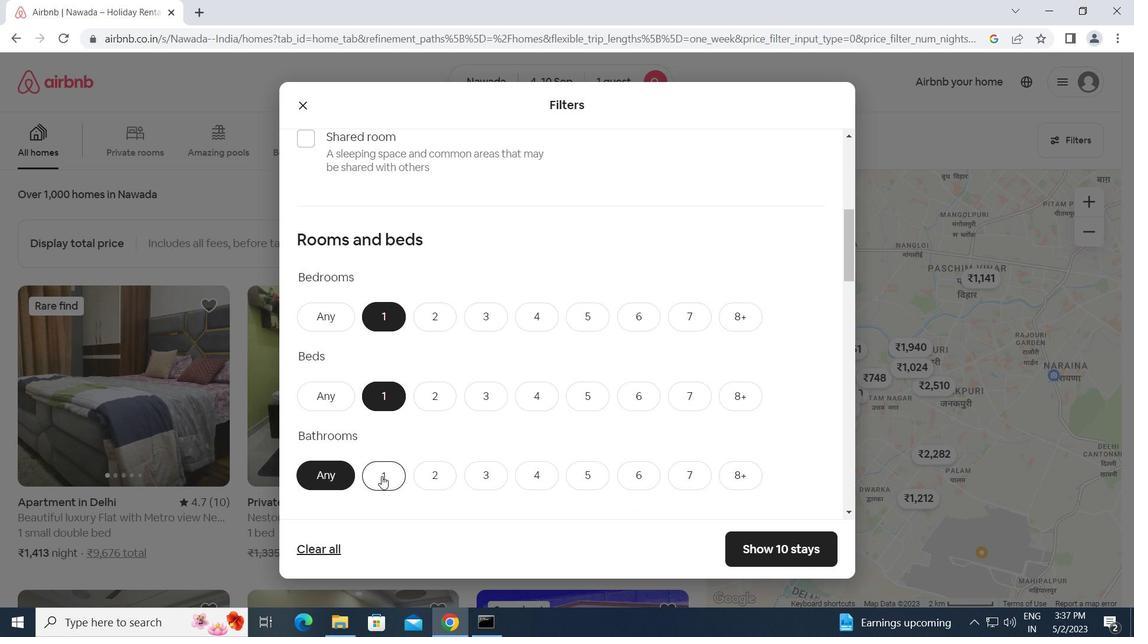 
Action: Mouse scrolled (490, 464) with delta (0, 0)
Screenshot: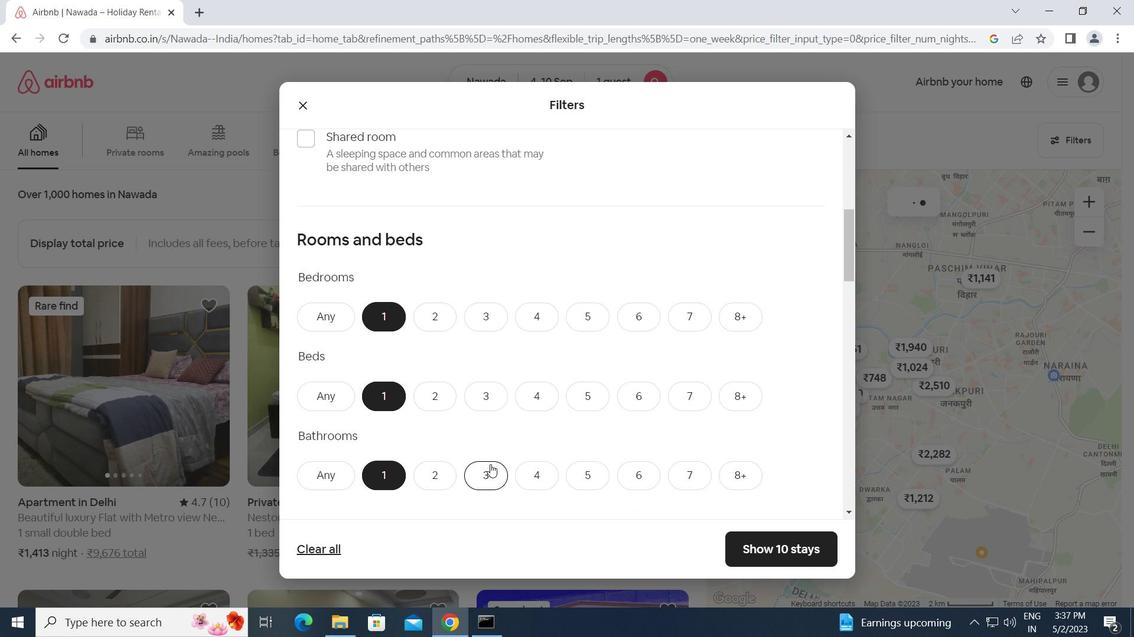 
Action: Mouse scrolled (490, 464) with delta (0, 0)
Screenshot: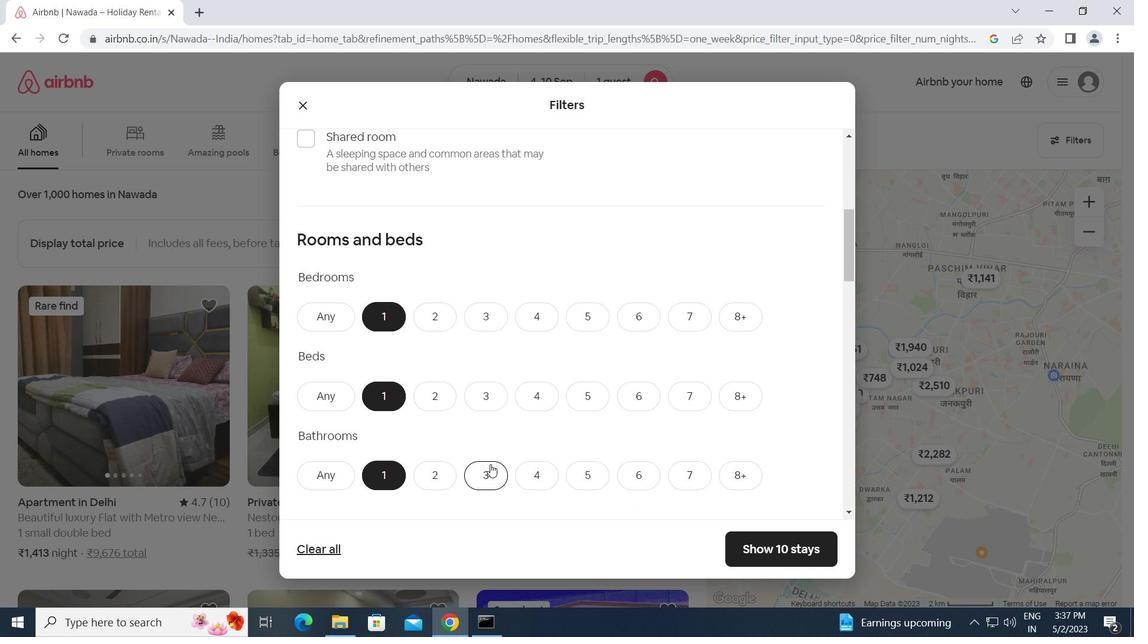 
Action: Mouse scrolled (490, 464) with delta (0, 0)
Screenshot: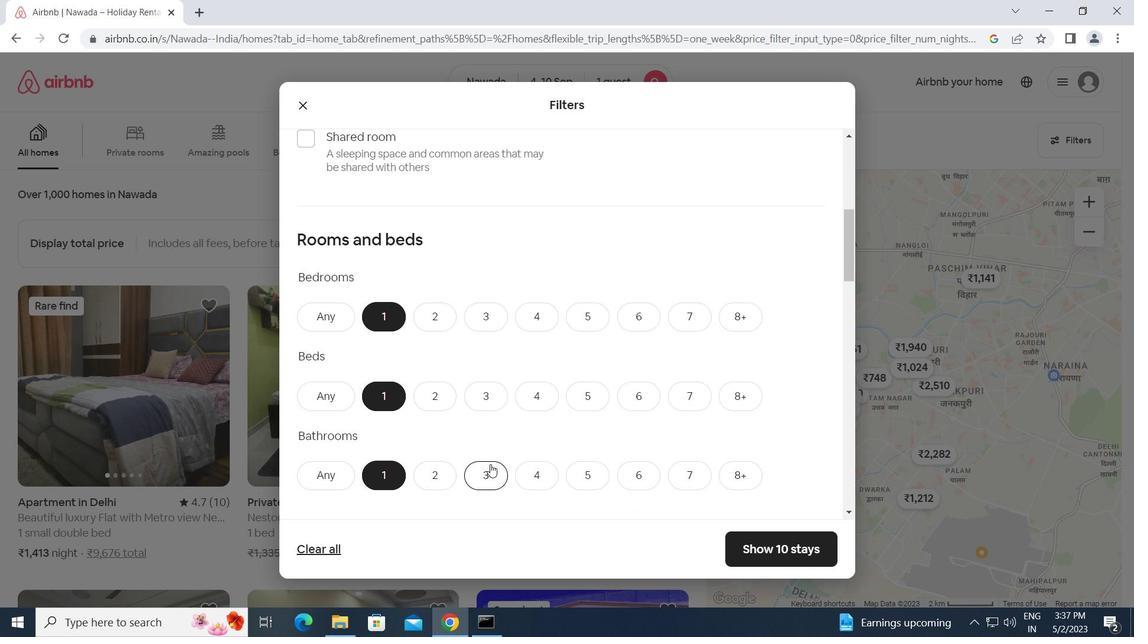 
Action: Mouse moved to (343, 412)
Screenshot: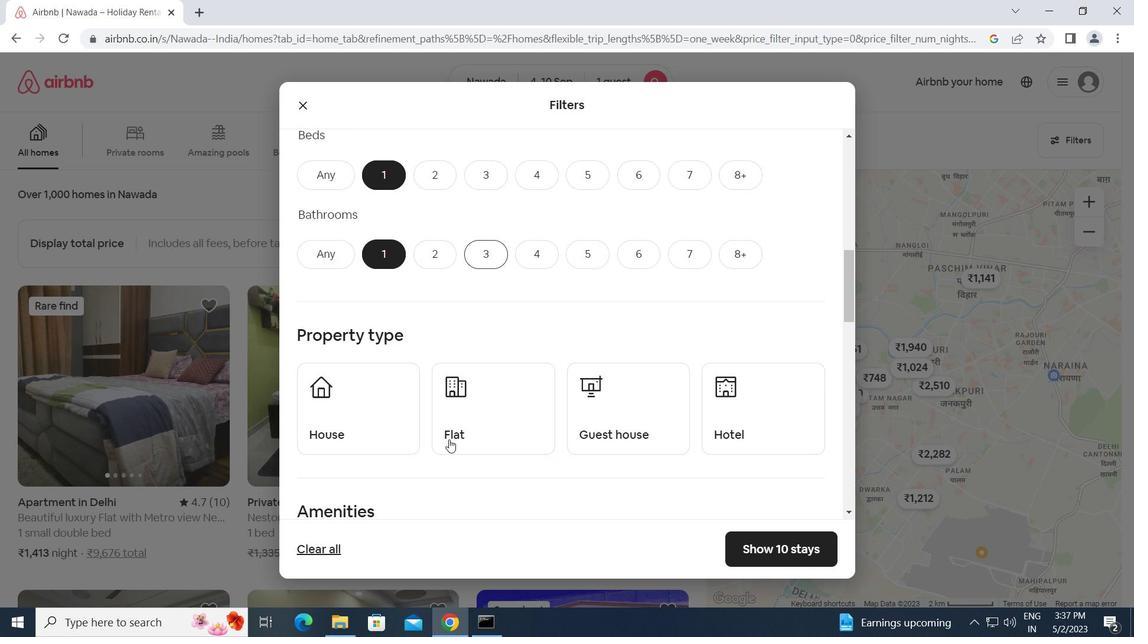 
Action: Mouse pressed left at (343, 412)
Screenshot: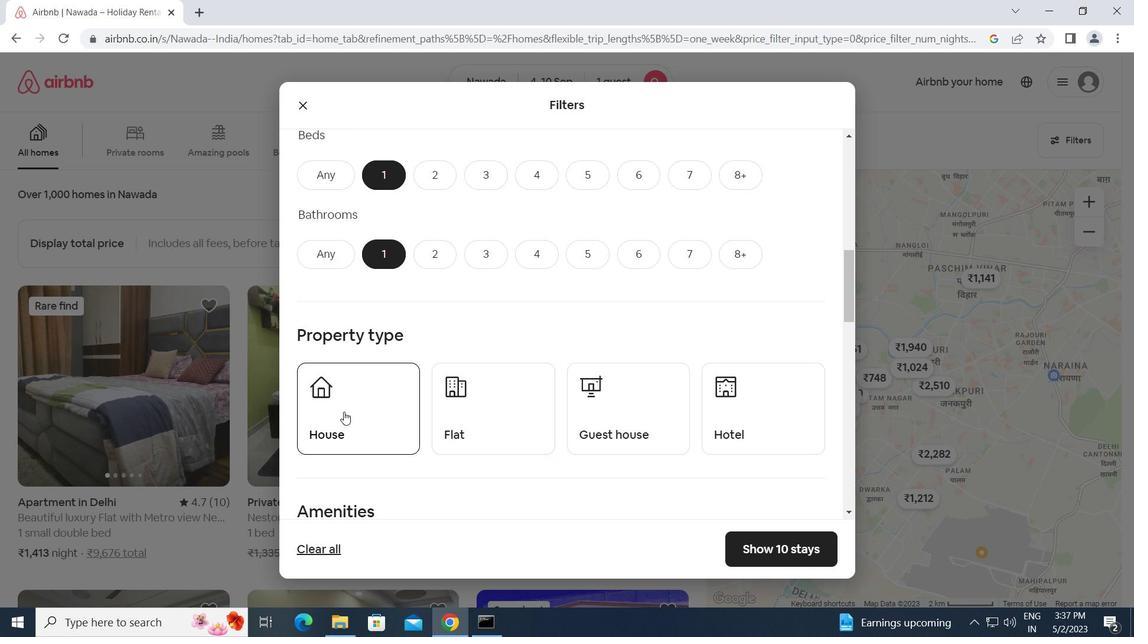 
Action: Mouse moved to (494, 412)
Screenshot: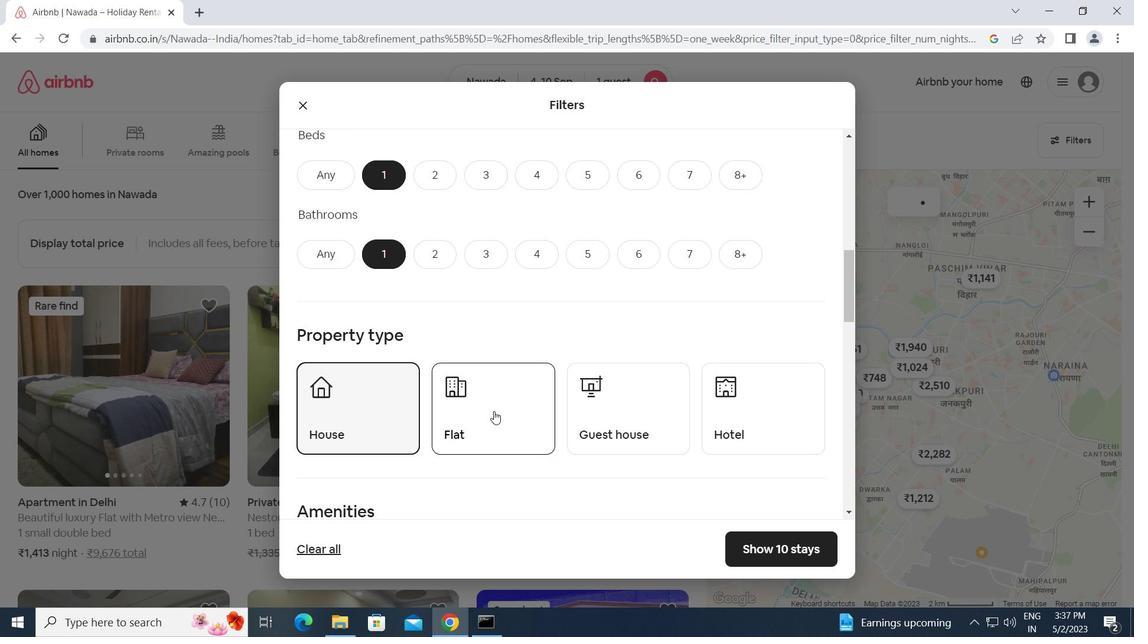 
Action: Mouse pressed left at (494, 412)
Screenshot: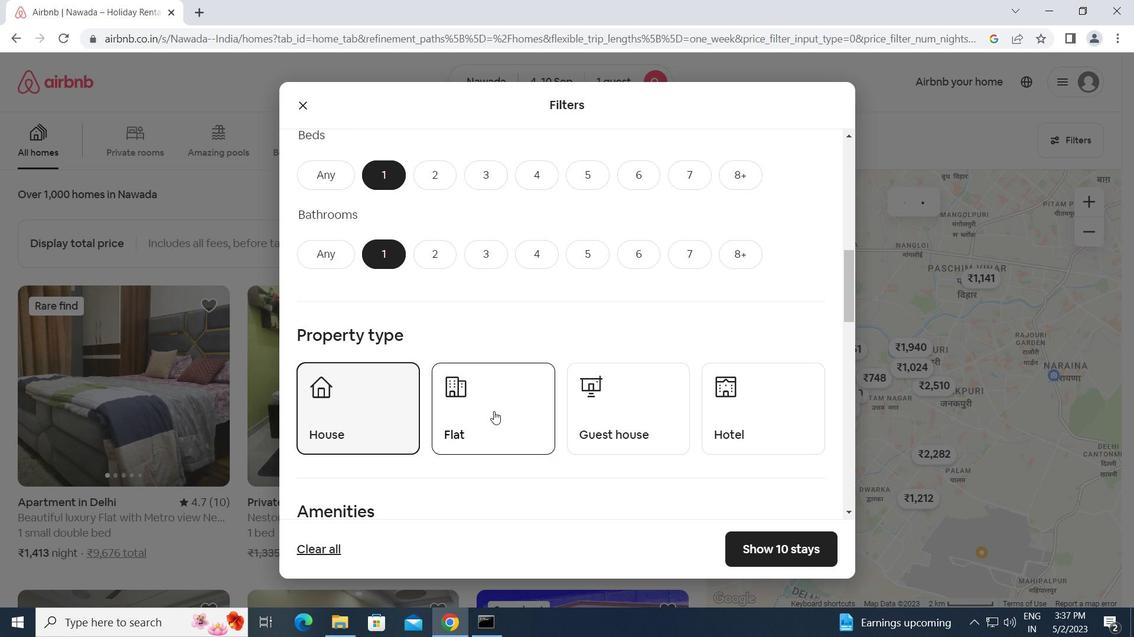 
Action: Mouse moved to (633, 417)
Screenshot: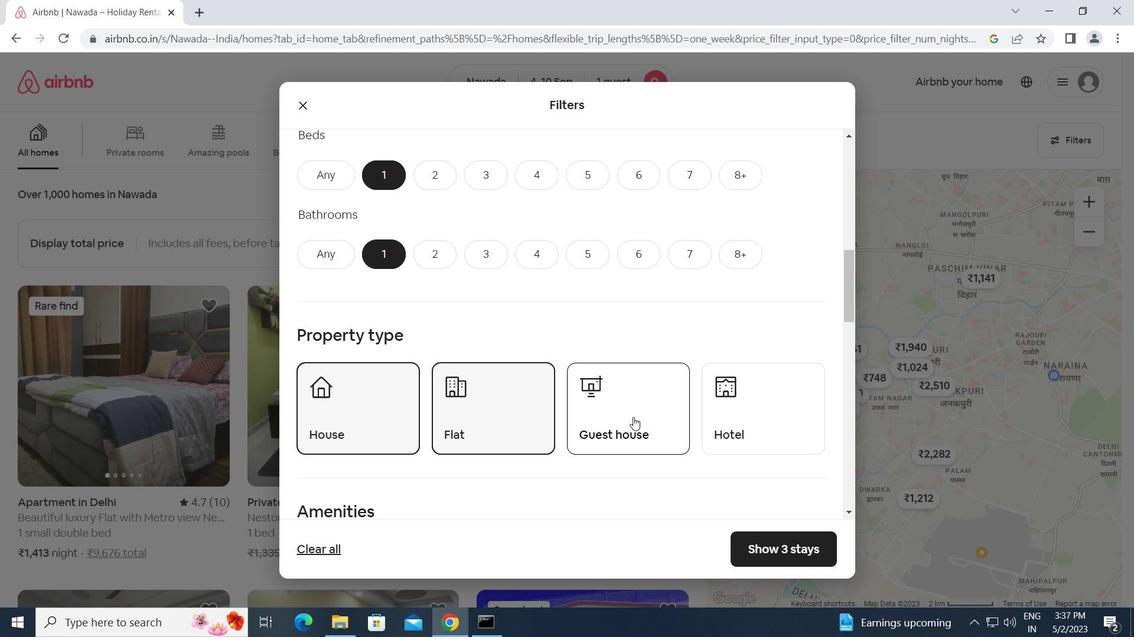 
Action: Mouse pressed left at (633, 417)
Screenshot: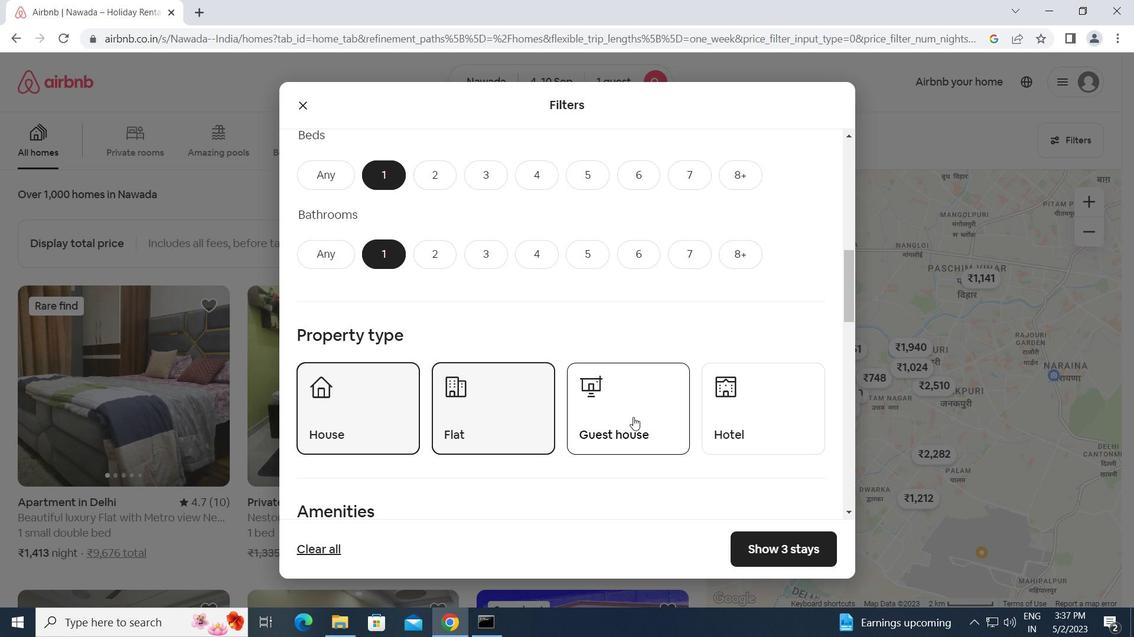 
Action: Mouse moved to (734, 417)
Screenshot: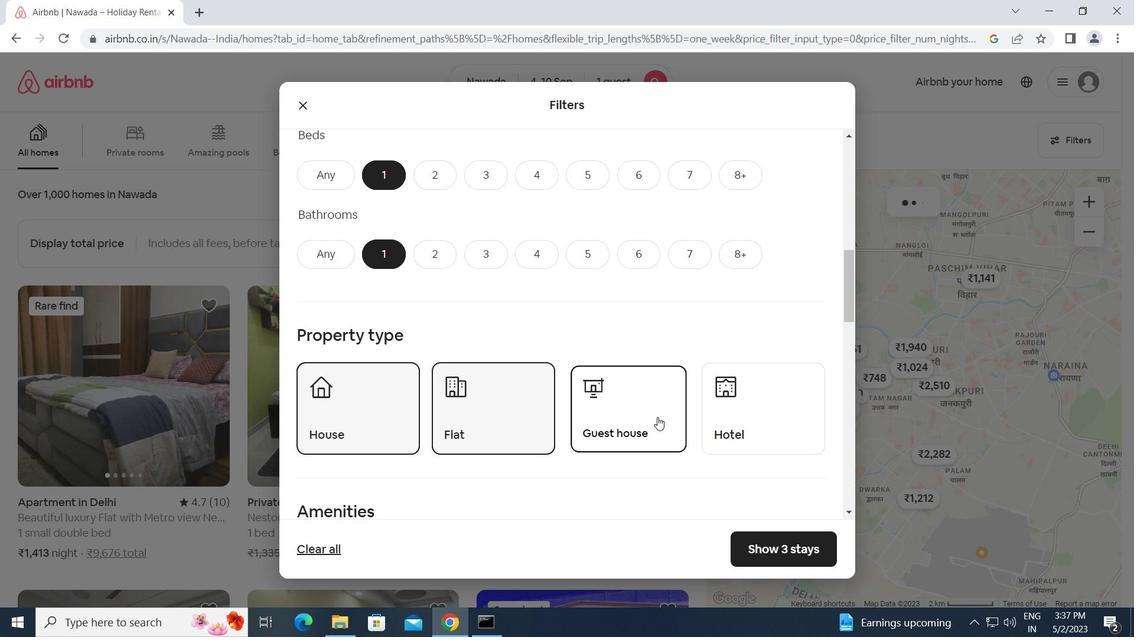 
Action: Mouse pressed left at (734, 417)
Screenshot: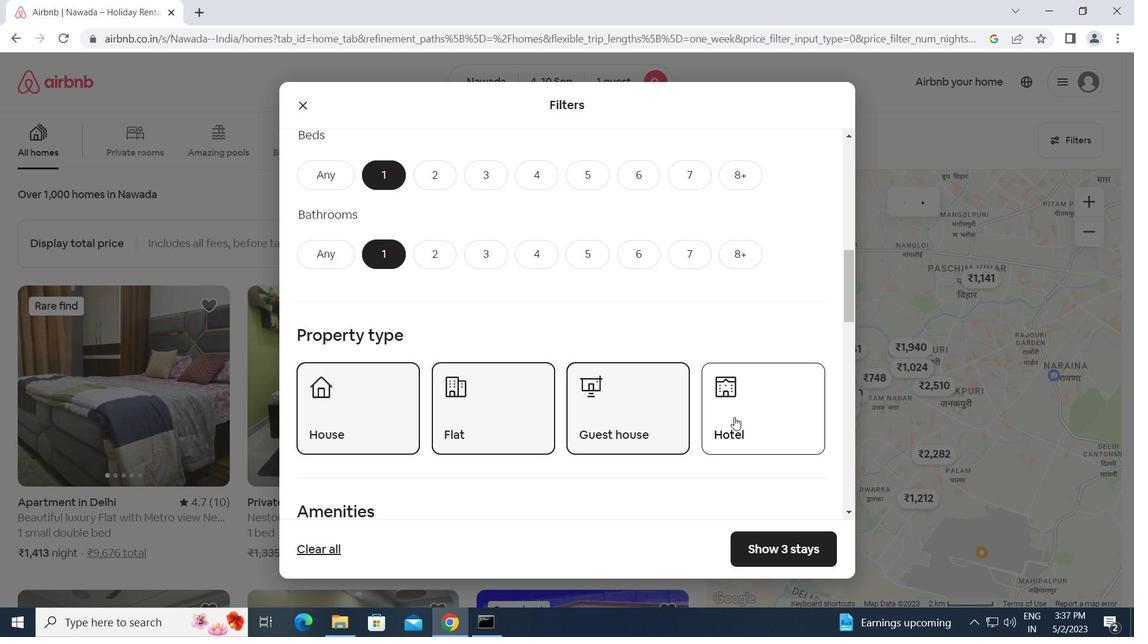 
Action: Mouse moved to (463, 441)
Screenshot: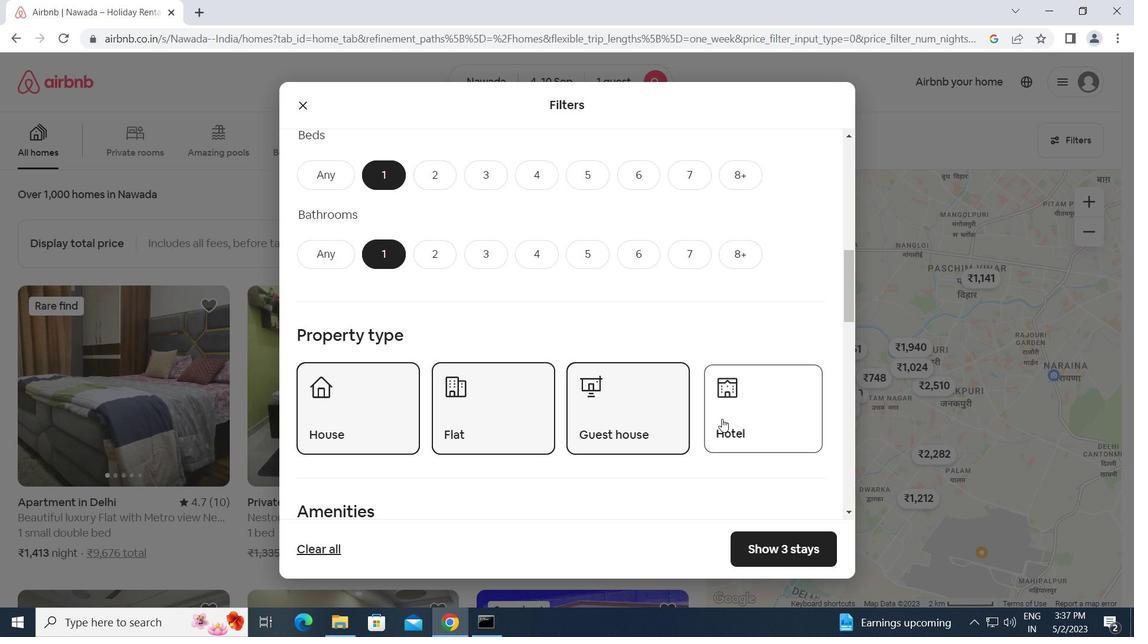 
Action: Mouse scrolled (463, 441) with delta (0, 0)
Screenshot: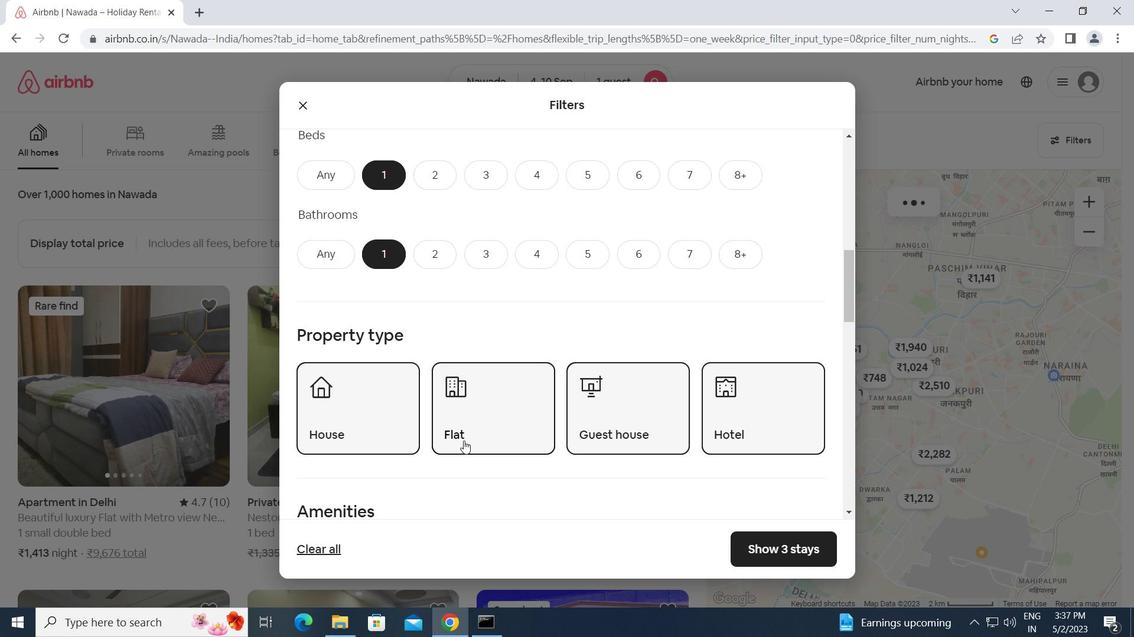 
Action: Mouse scrolled (463, 441) with delta (0, 0)
Screenshot: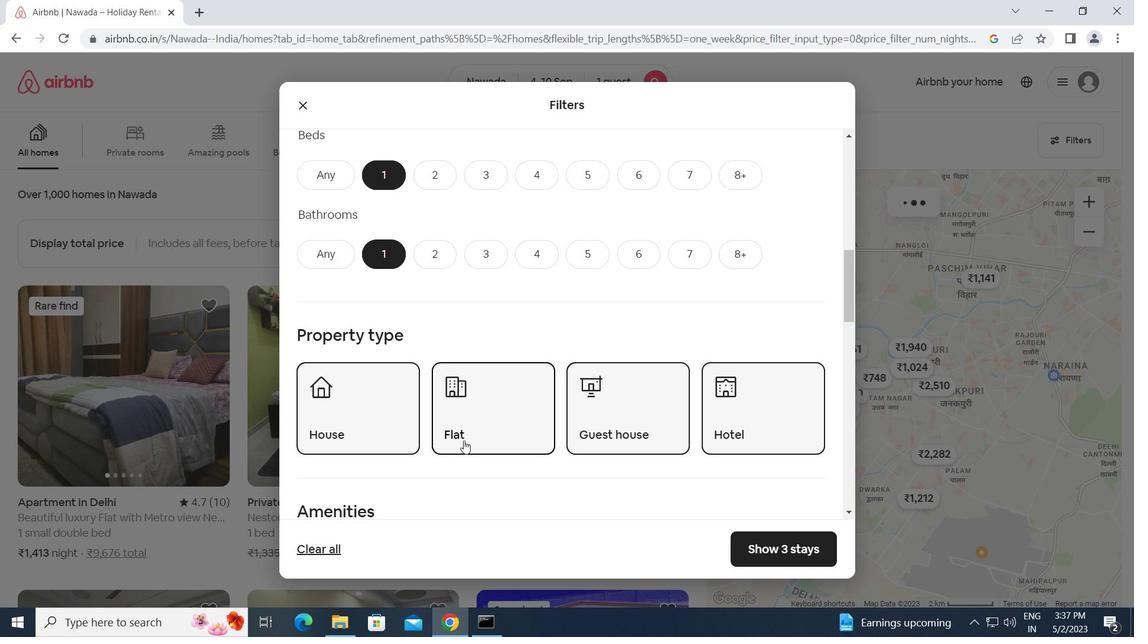
Action: Mouse scrolled (463, 441) with delta (0, 0)
Screenshot: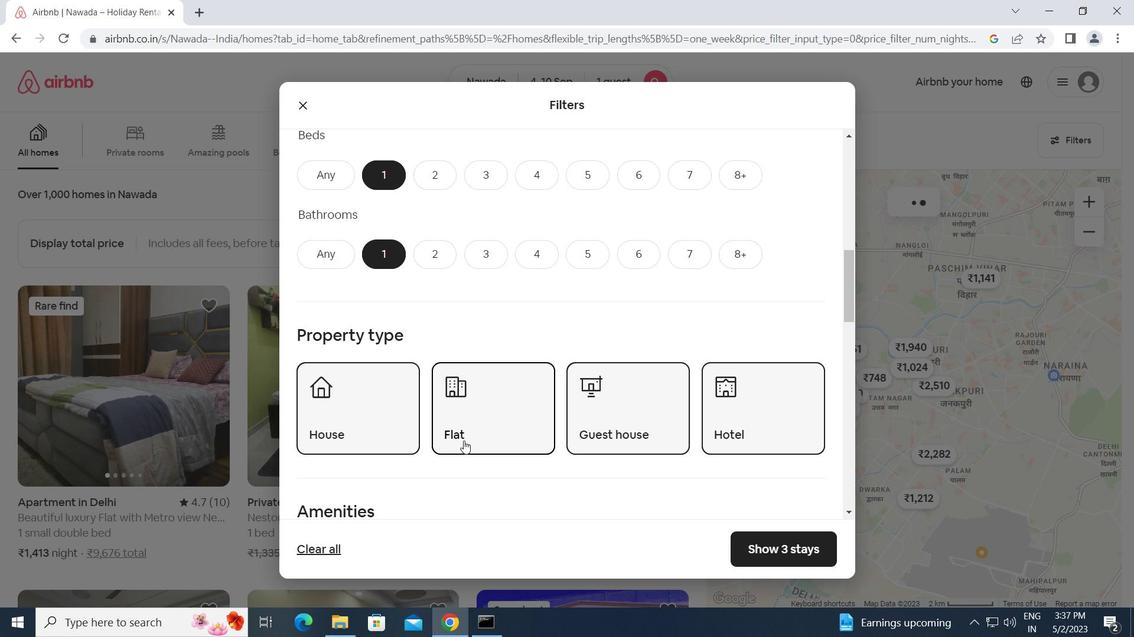 
Action: Mouse moved to (565, 437)
Screenshot: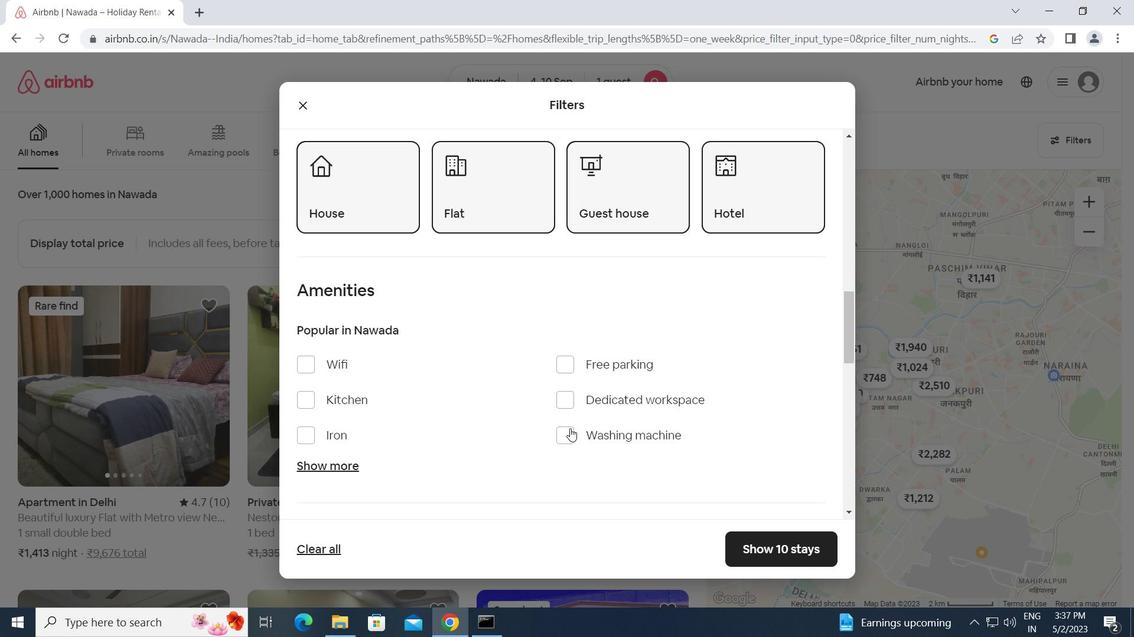 
Action: Mouse pressed left at (565, 437)
Screenshot: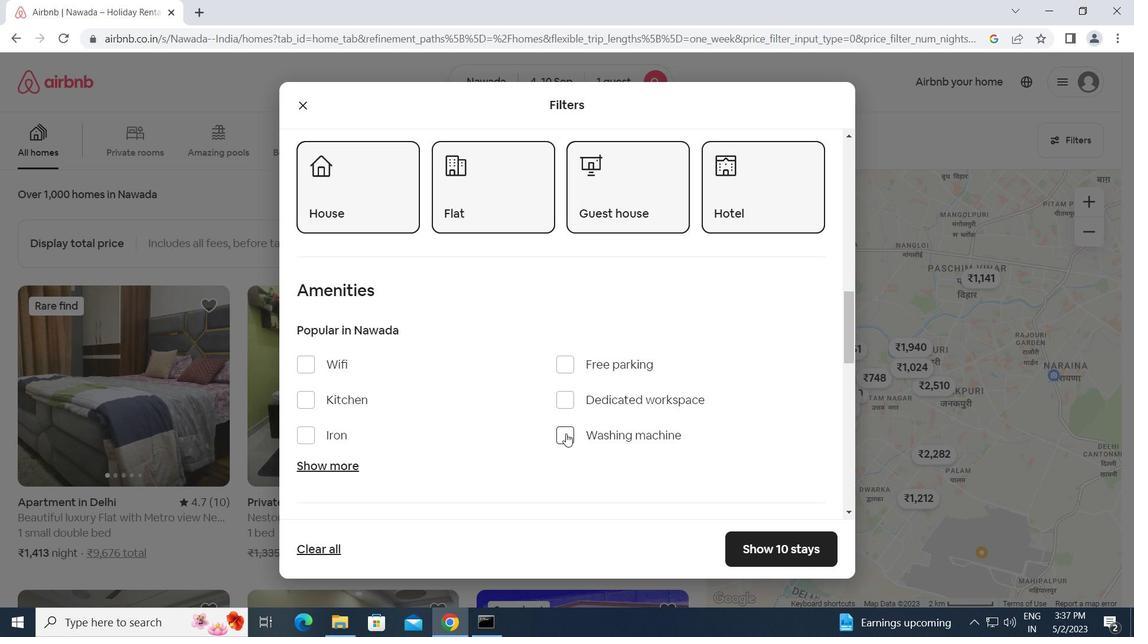 
Action: Mouse moved to (441, 435)
Screenshot: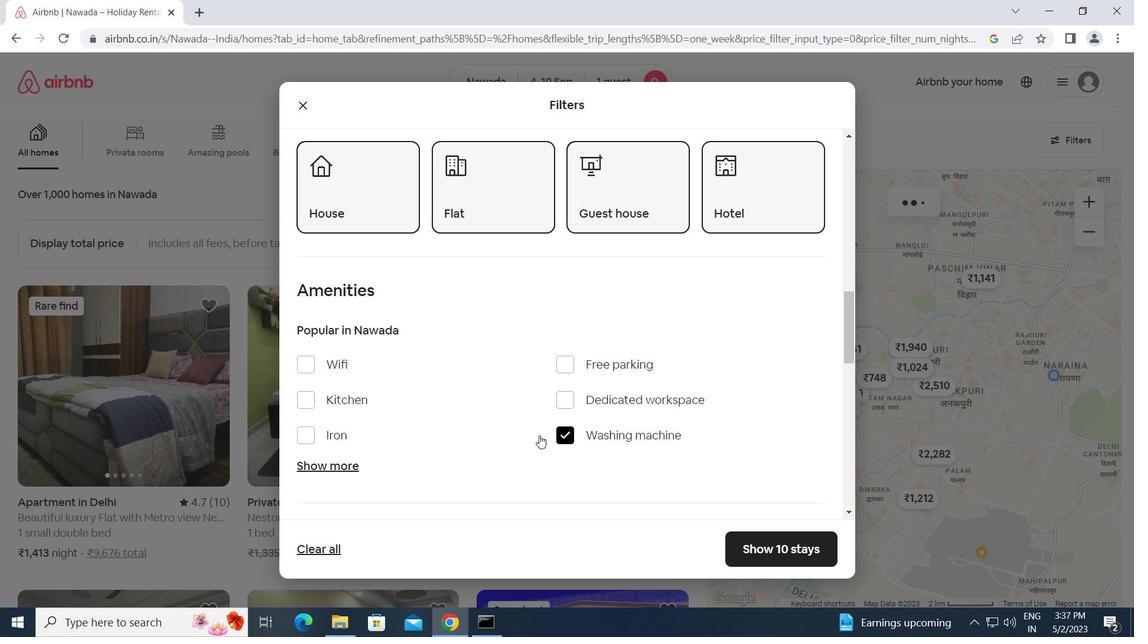
Action: Mouse scrolled (441, 435) with delta (0, 0)
Screenshot: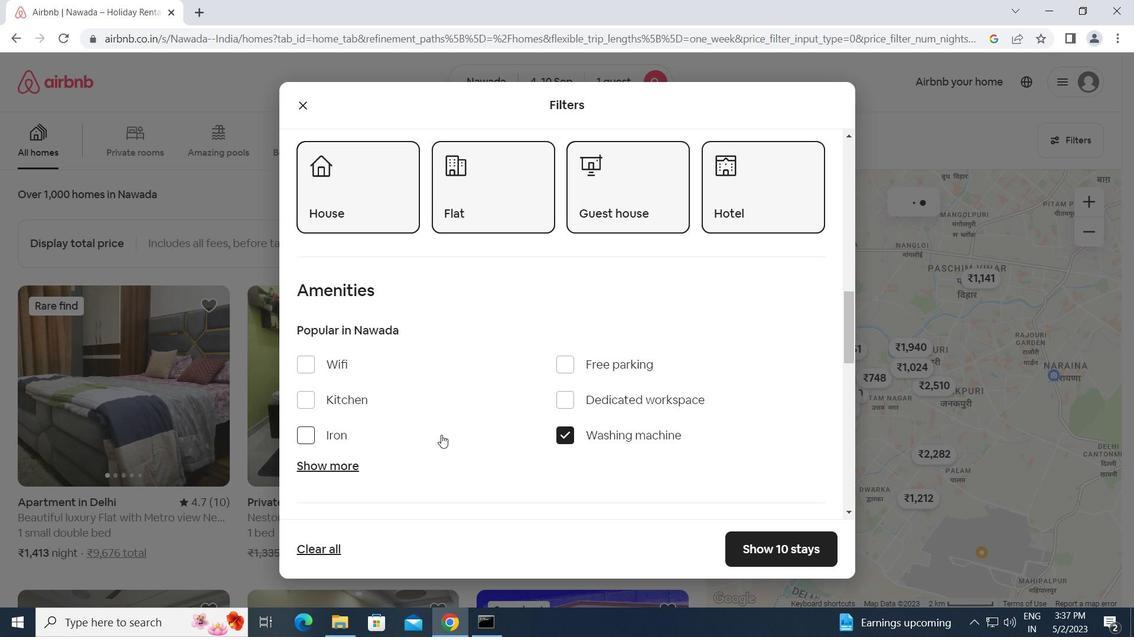 
Action: Mouse scrolled (441, 435) with delta (0, 0)
Screenshot: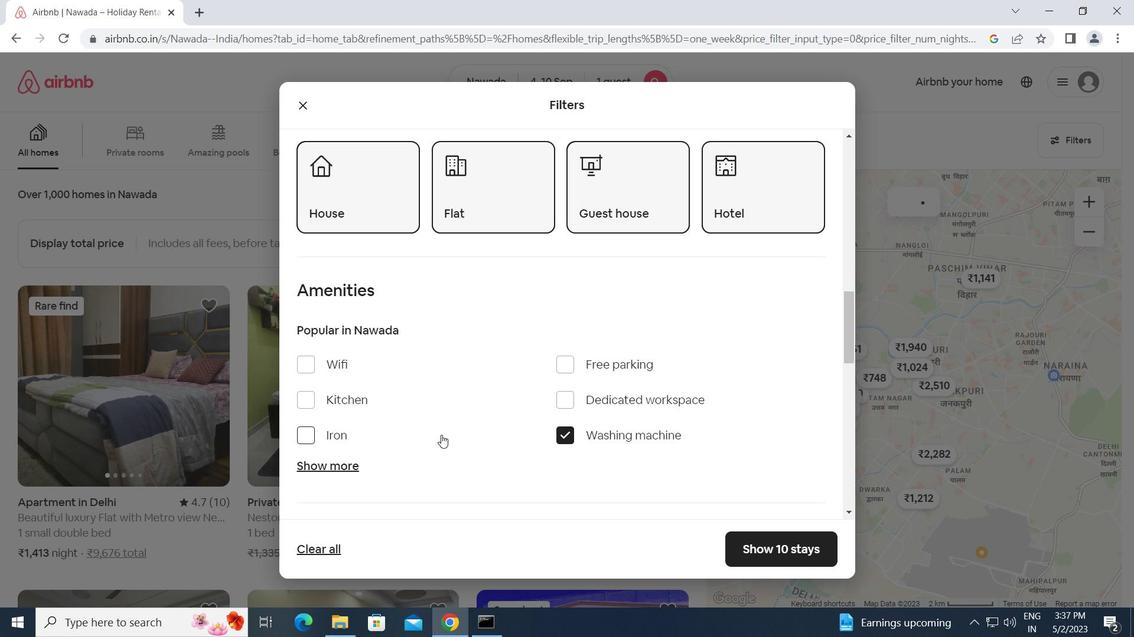 
Action: Mouse scrolled (441, 435) with delta (0, 0)
Screenshot: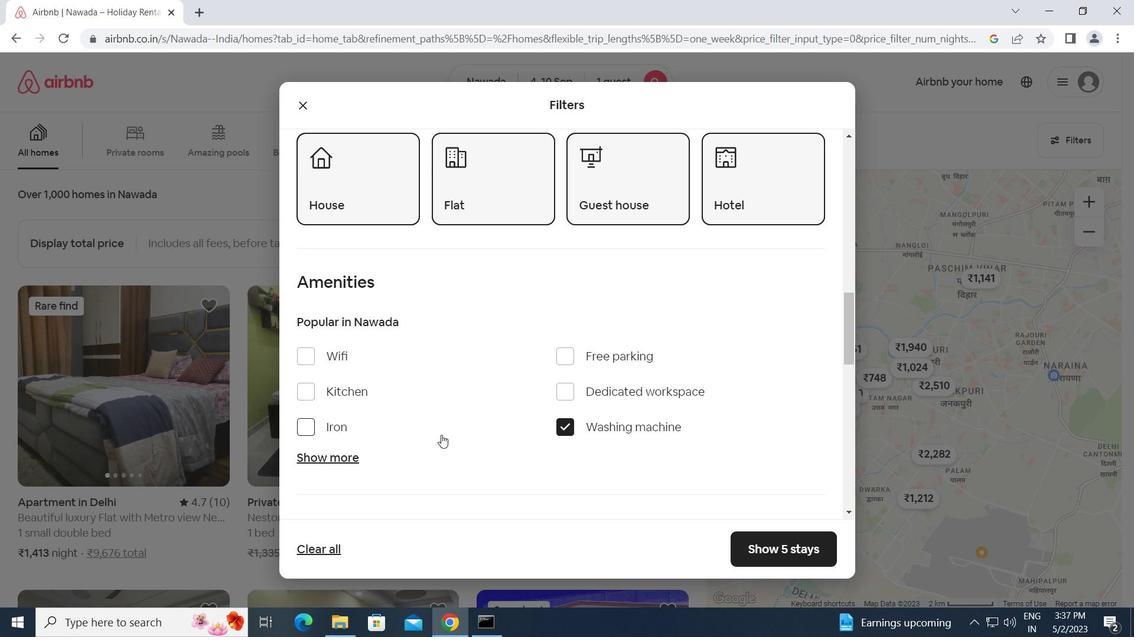 
Action: Mouse scrolled (441, 435) with delta (0, 0)
Screenshot: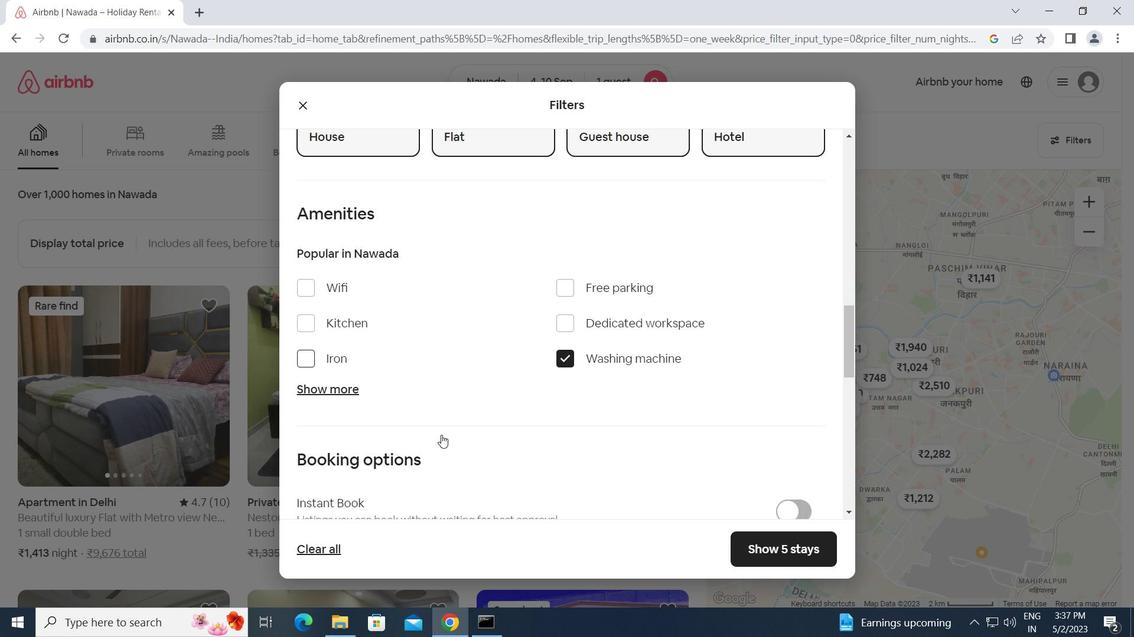 
Action: Mouse moved to (799, 336)
Screenshot: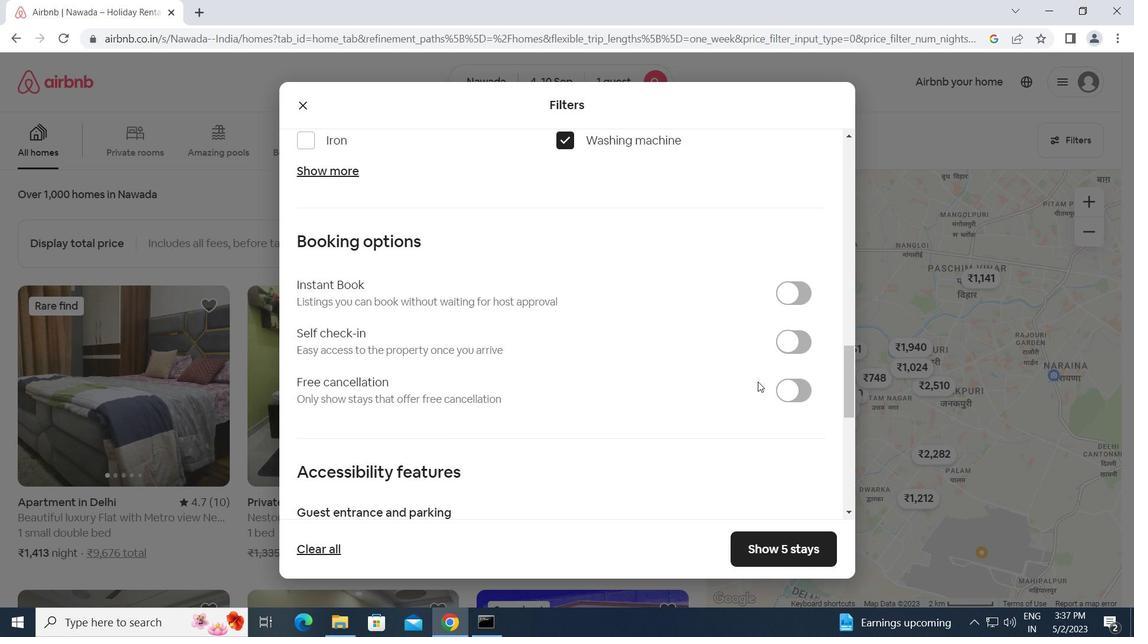 
Action: Mouse pressed left at (799, 336)
Screenshot: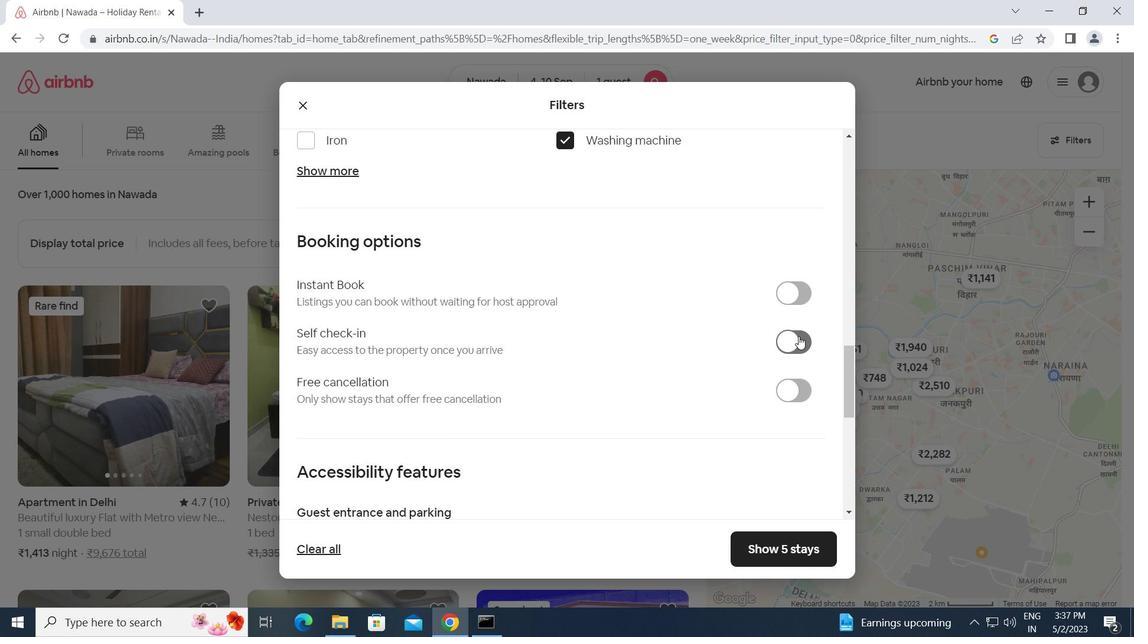 
Action: Mouse moved to (601, 365)
Screenshot: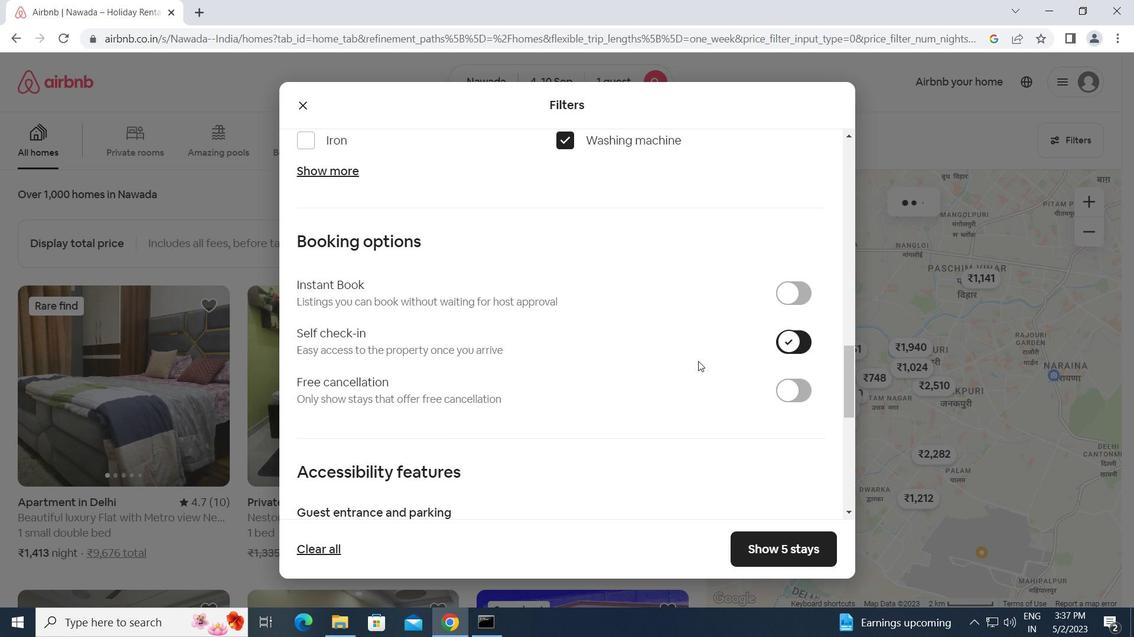 
Action: Mouse scrolled (601, 364) with delta (0, 0)
Screenshot: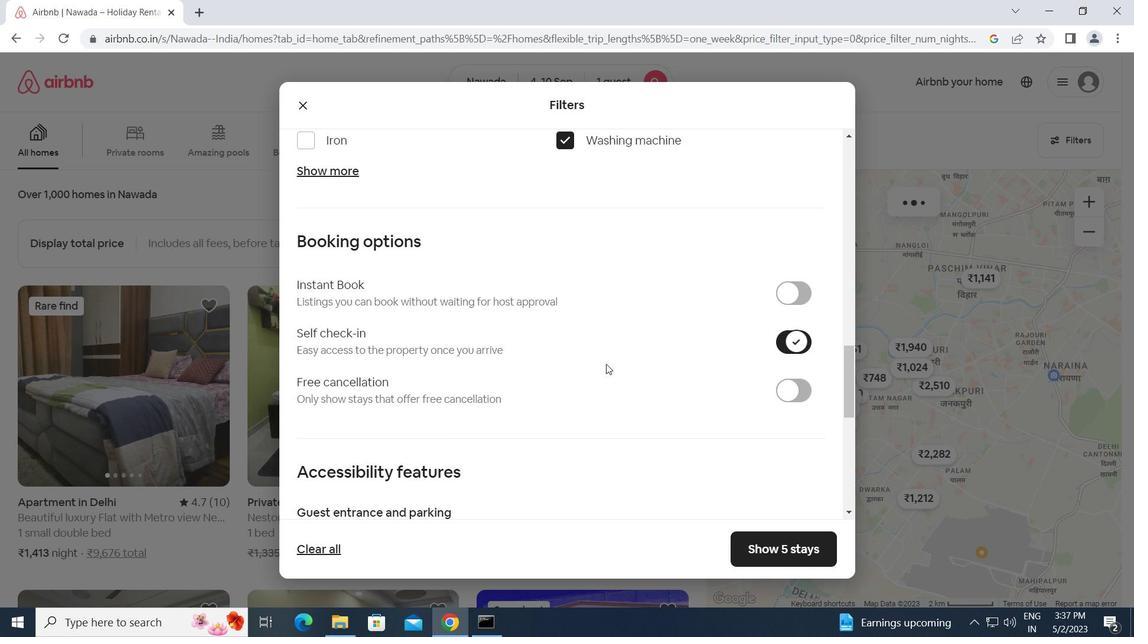 
Action: Mouse scrolled (601, 364) with delta (0, 0)
Screenshot: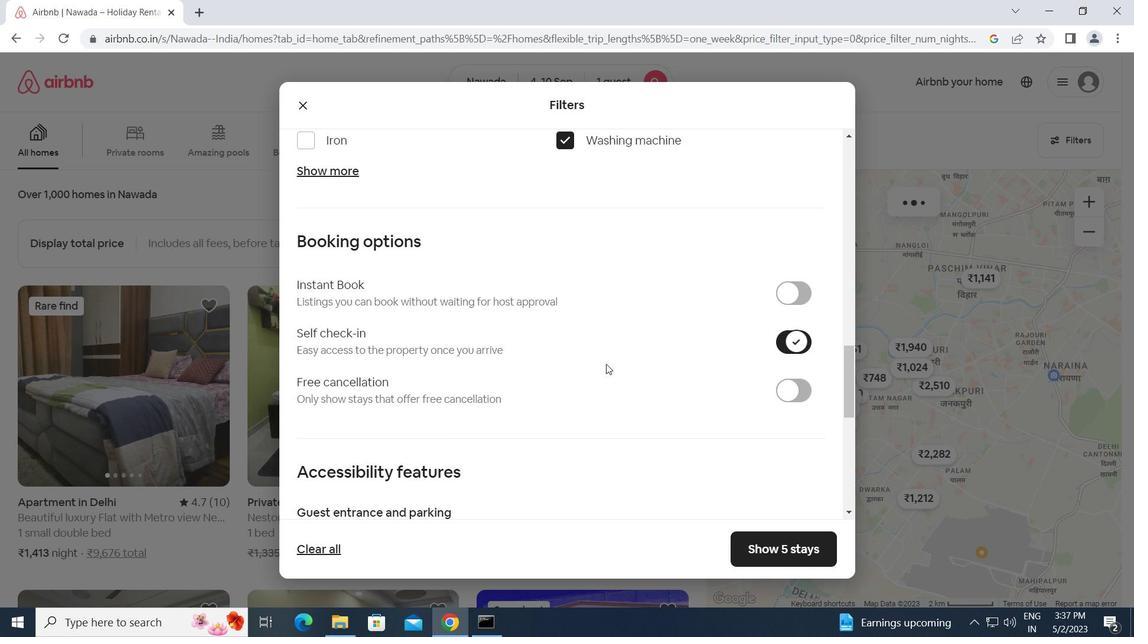 
Action: Mouse scrolled (601, 364) with delta (0, 0)
Screenshot: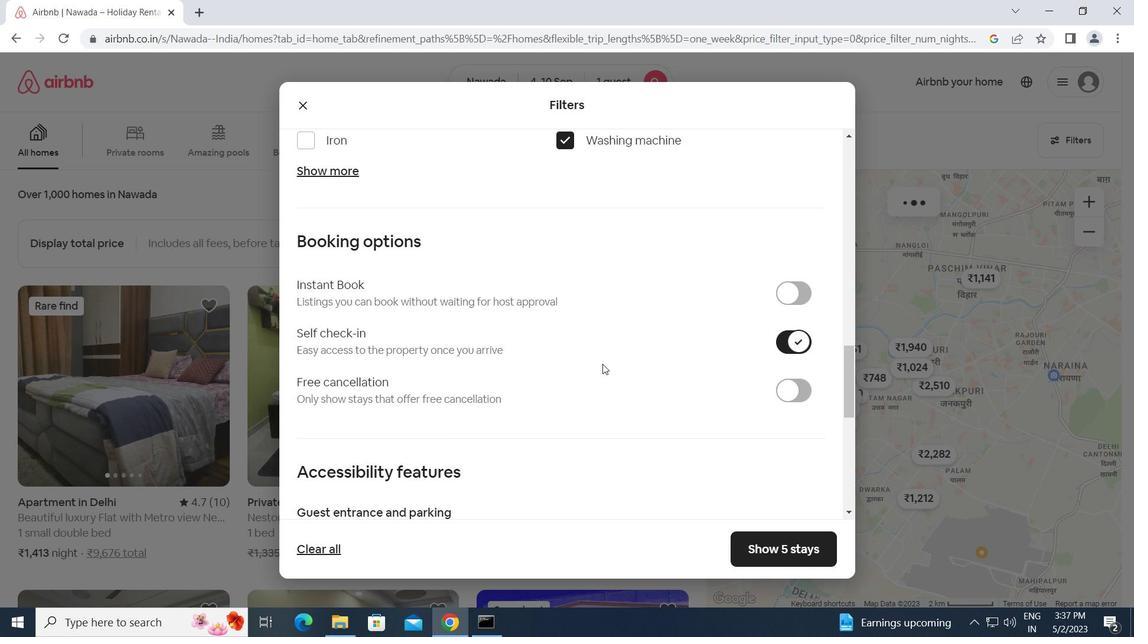 
Action: Mouse scrolled (601, 364) with delta (0, 0)
Screenshot: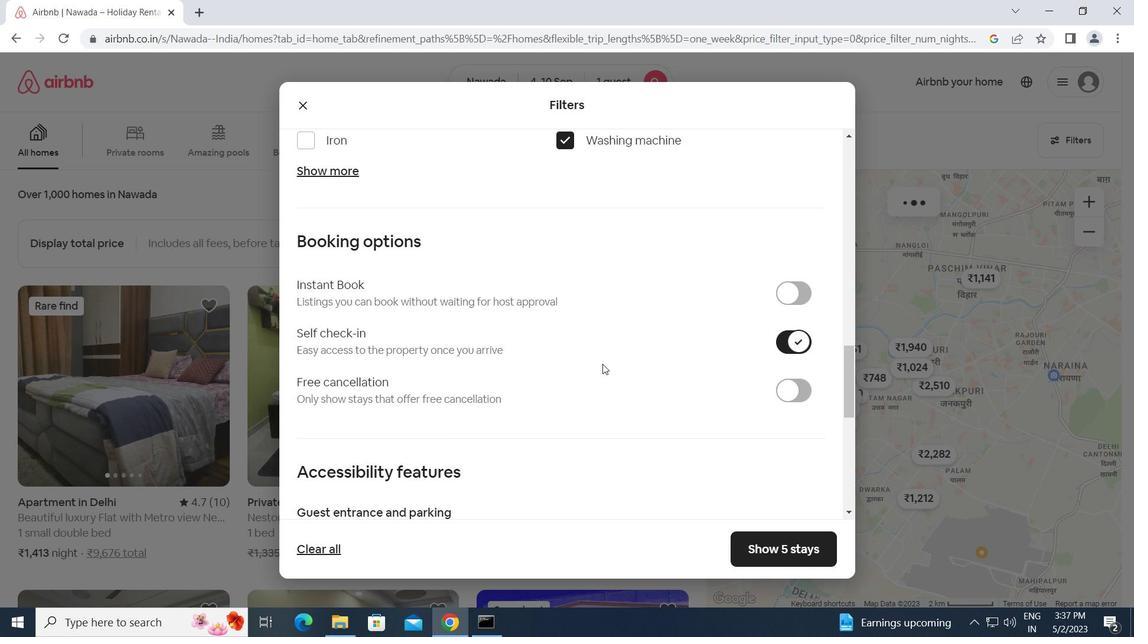 
Action: Mouse scrolled (601, 364) with delta (0, 0)
Screenshot: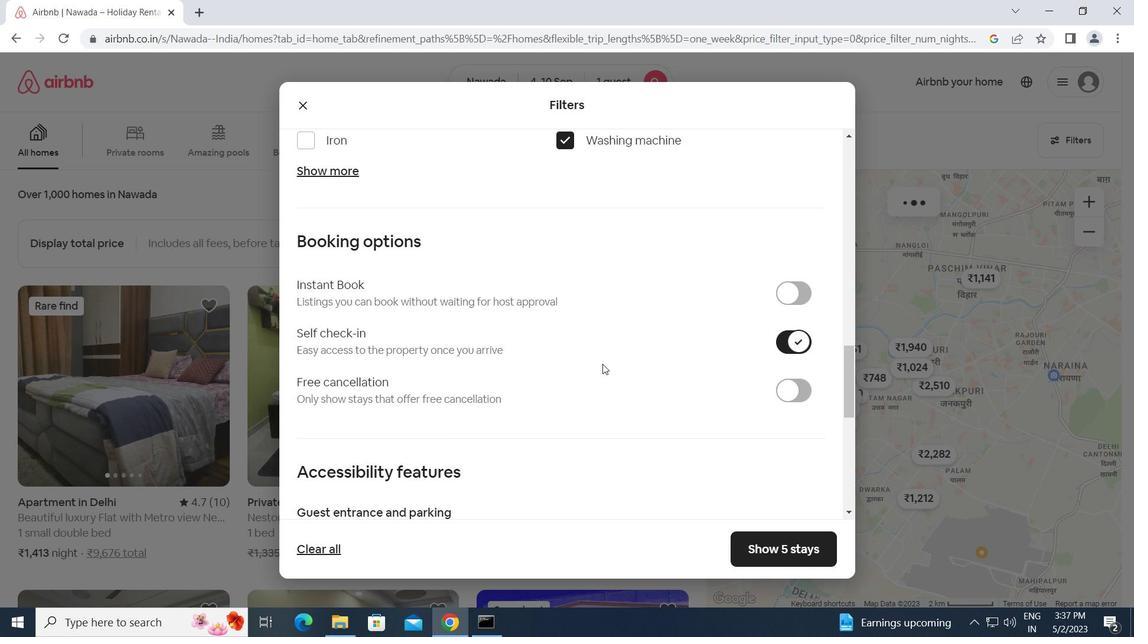 
Action: Mouse scrolled (601, 364) with delta (0, 0)
Screenshot: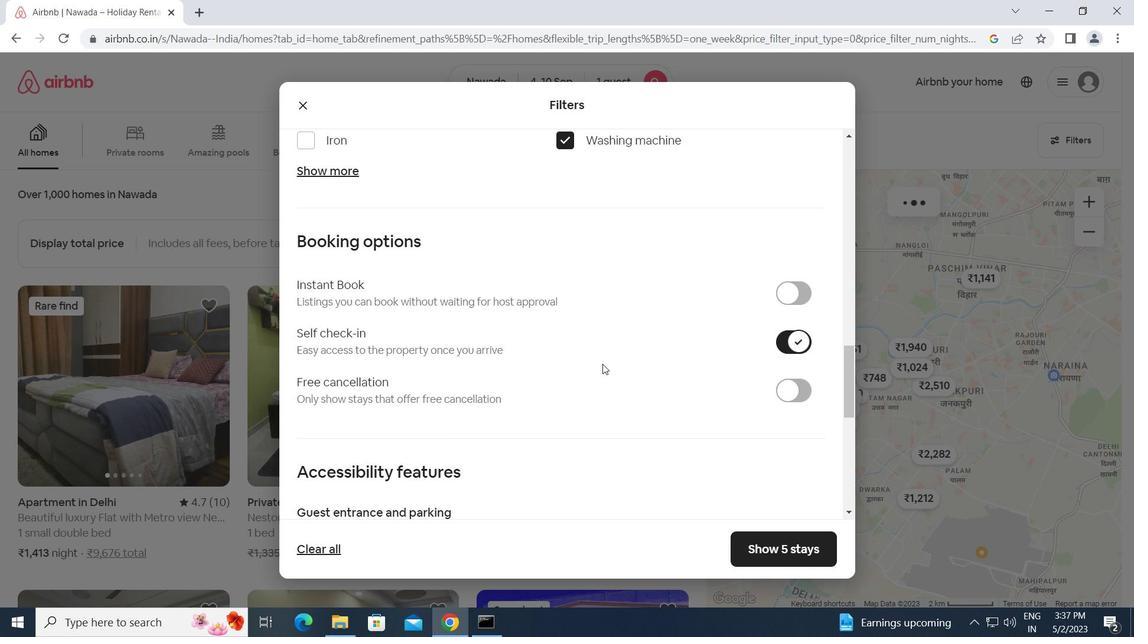 
Action: Mouse scrolled (601, 364) with delta (0, 0)
Screenshot: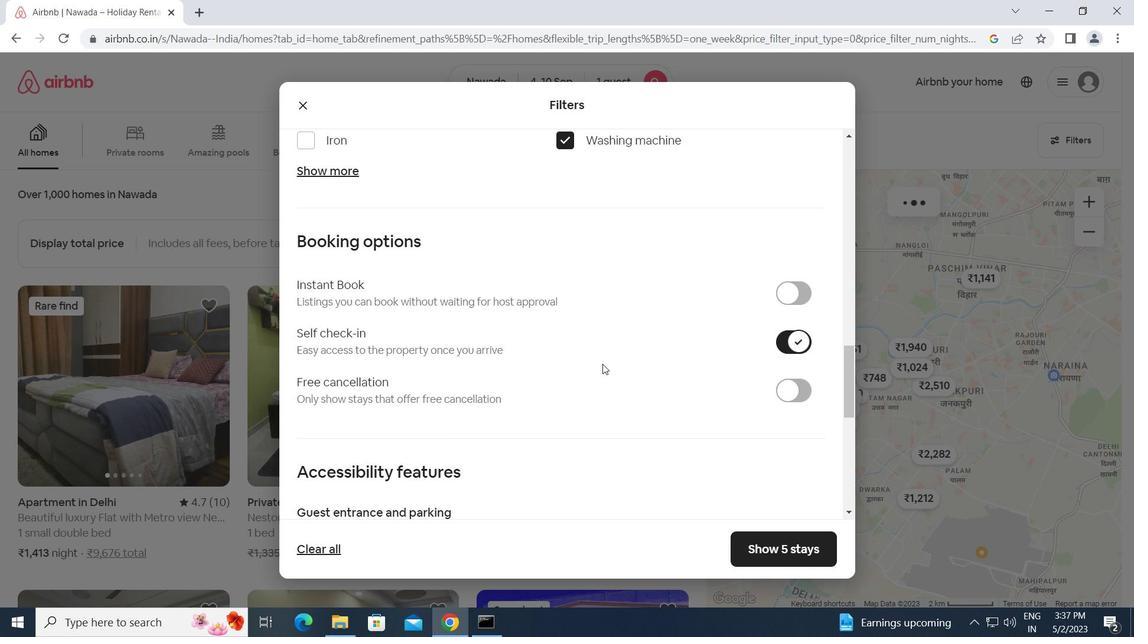 
Action: Mouse moved to (307, 409)
Screenshot: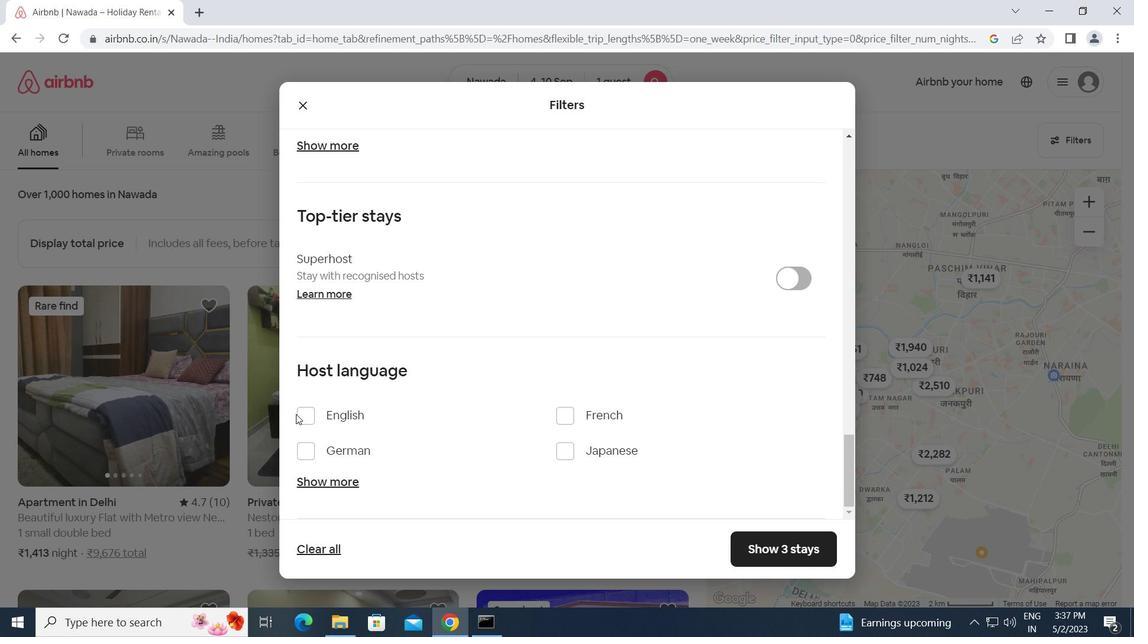 
Action: Mouse pressed left at (307, 409)
Screenshot: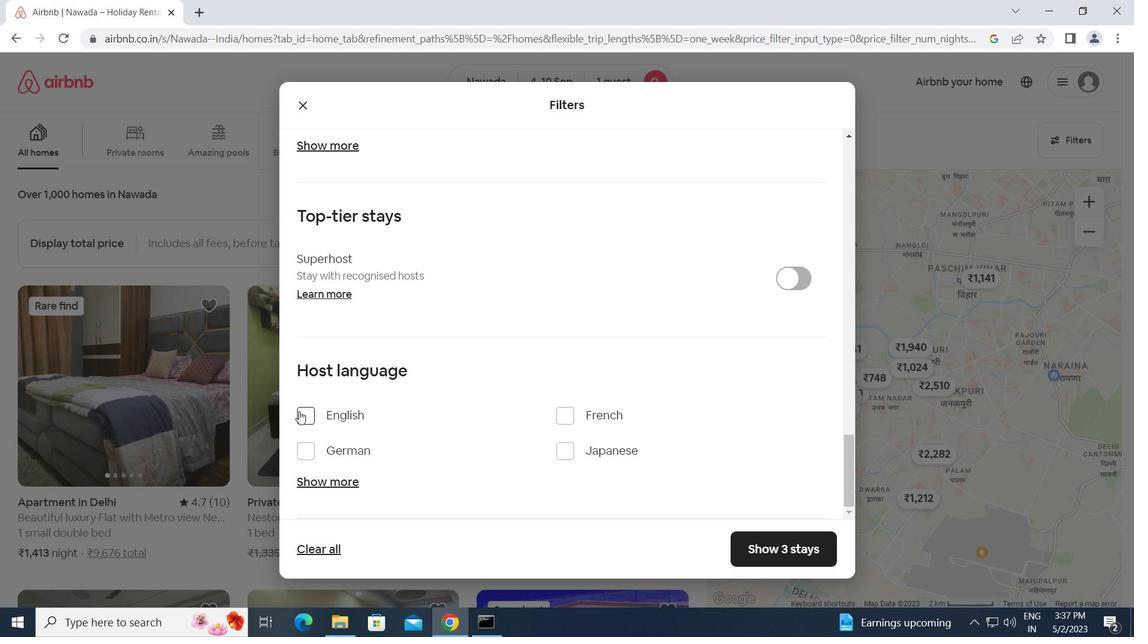 
Action: Mouse moved to (782, 546)
Screenshot: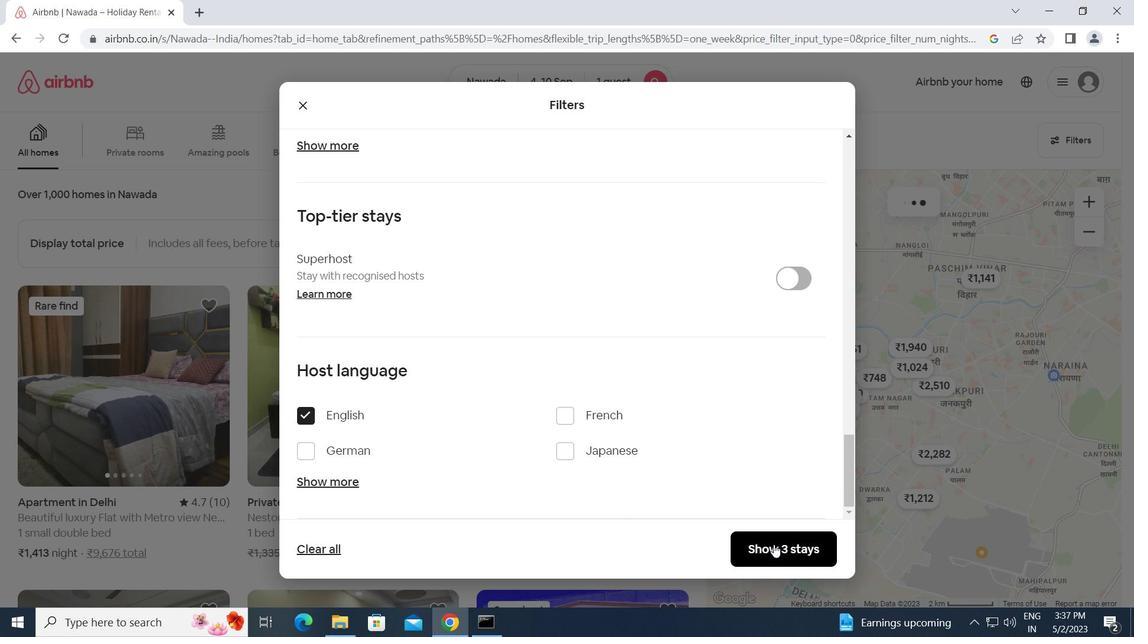
Action: Mouse pressed left at (782, 546)
Screenshot: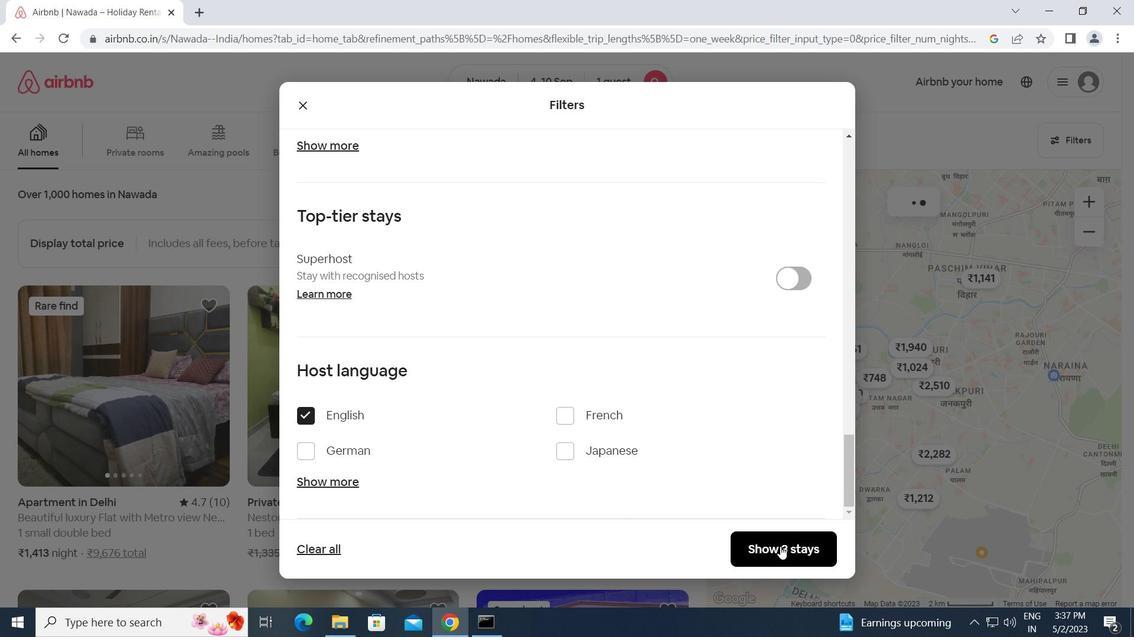 
